 Task: Check the percentage active listings of game room in the last 5 years.
Action: Mouse moved to (1085, 246)
Screenshot: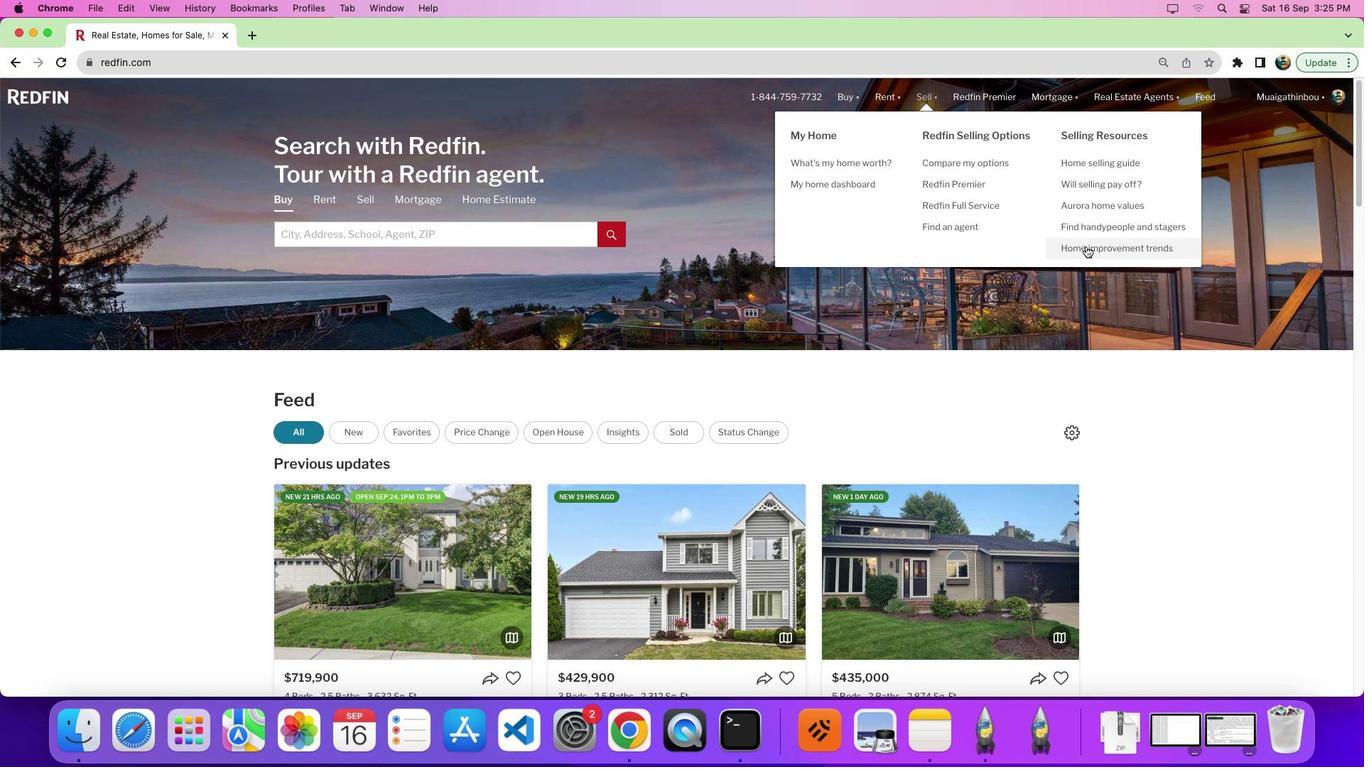 
Action: Mouse pressed left at (1085, 246)
Screenshot: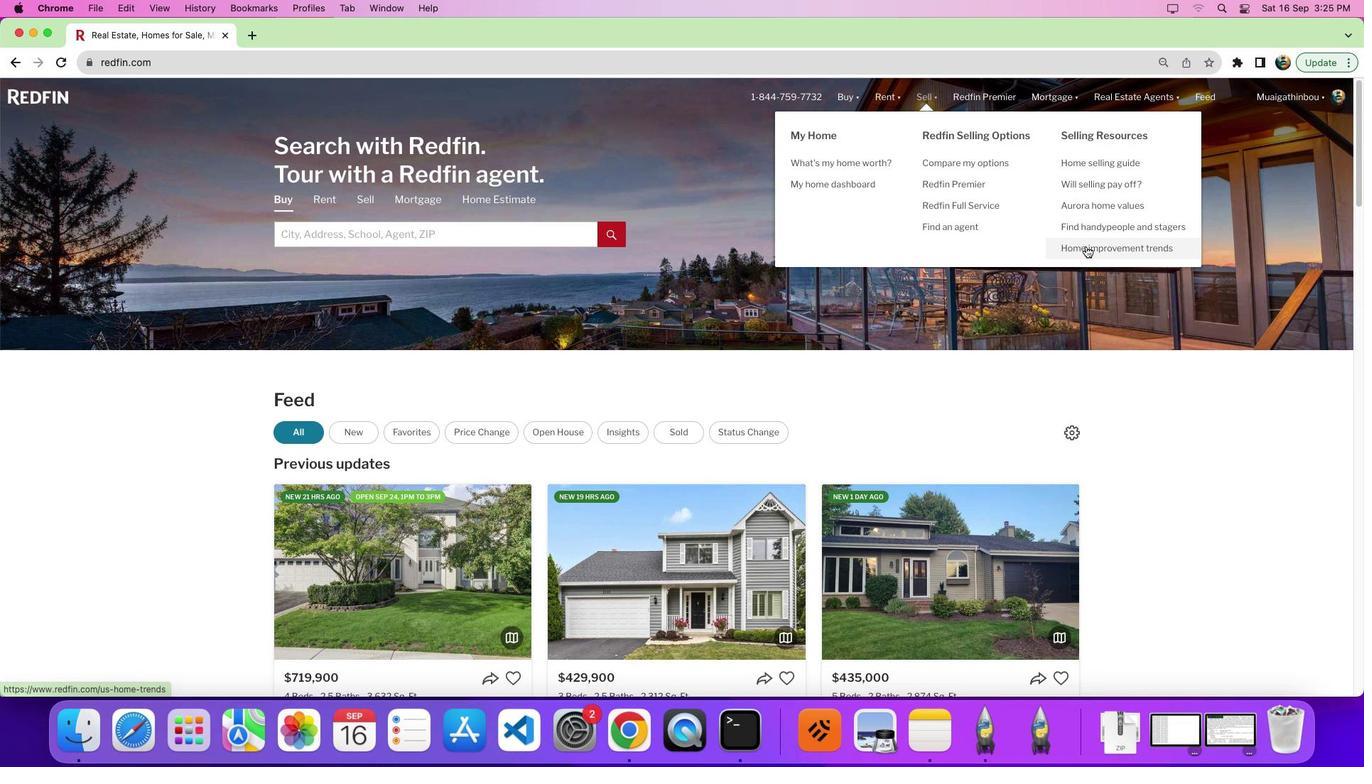 
Action: Mouse pressed left at (1085, 246)
Screenshot: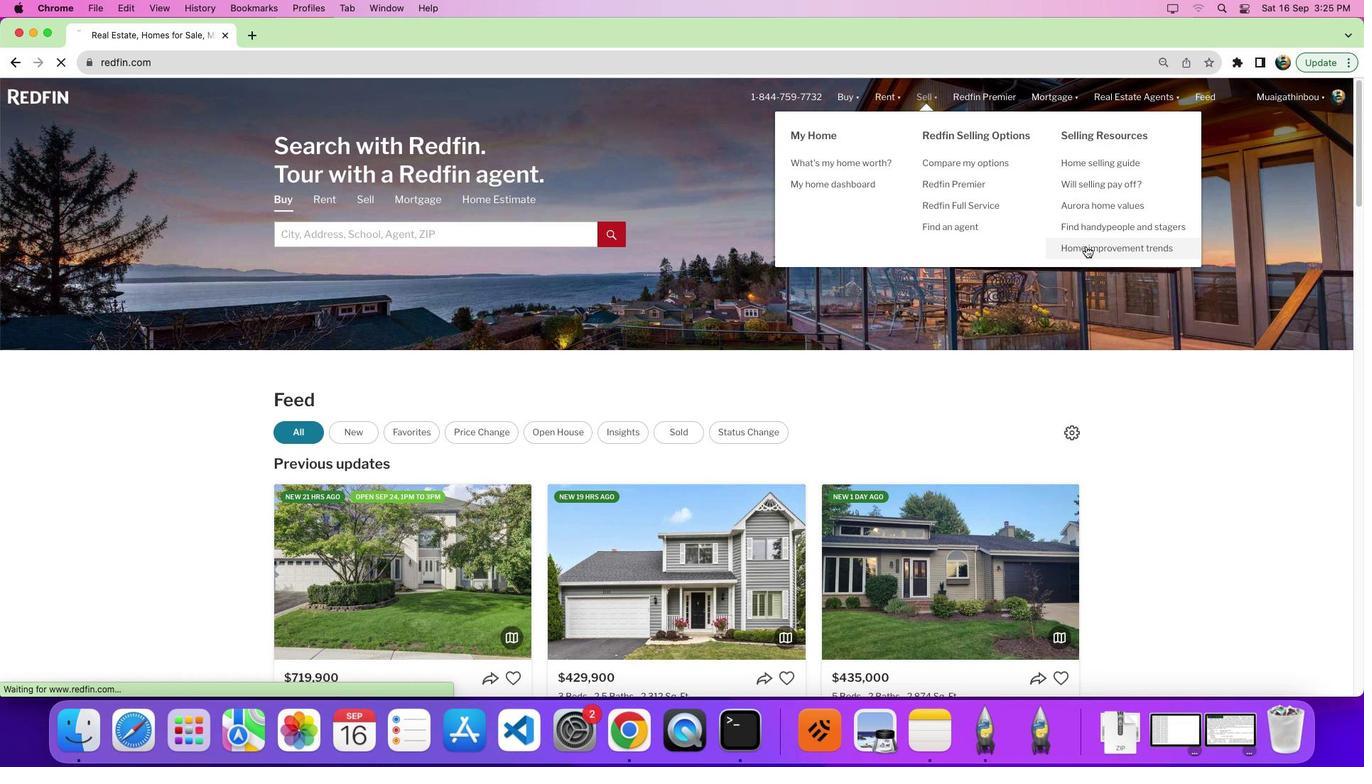 
Action: Mouse moved to (388, 276)
Screenshot: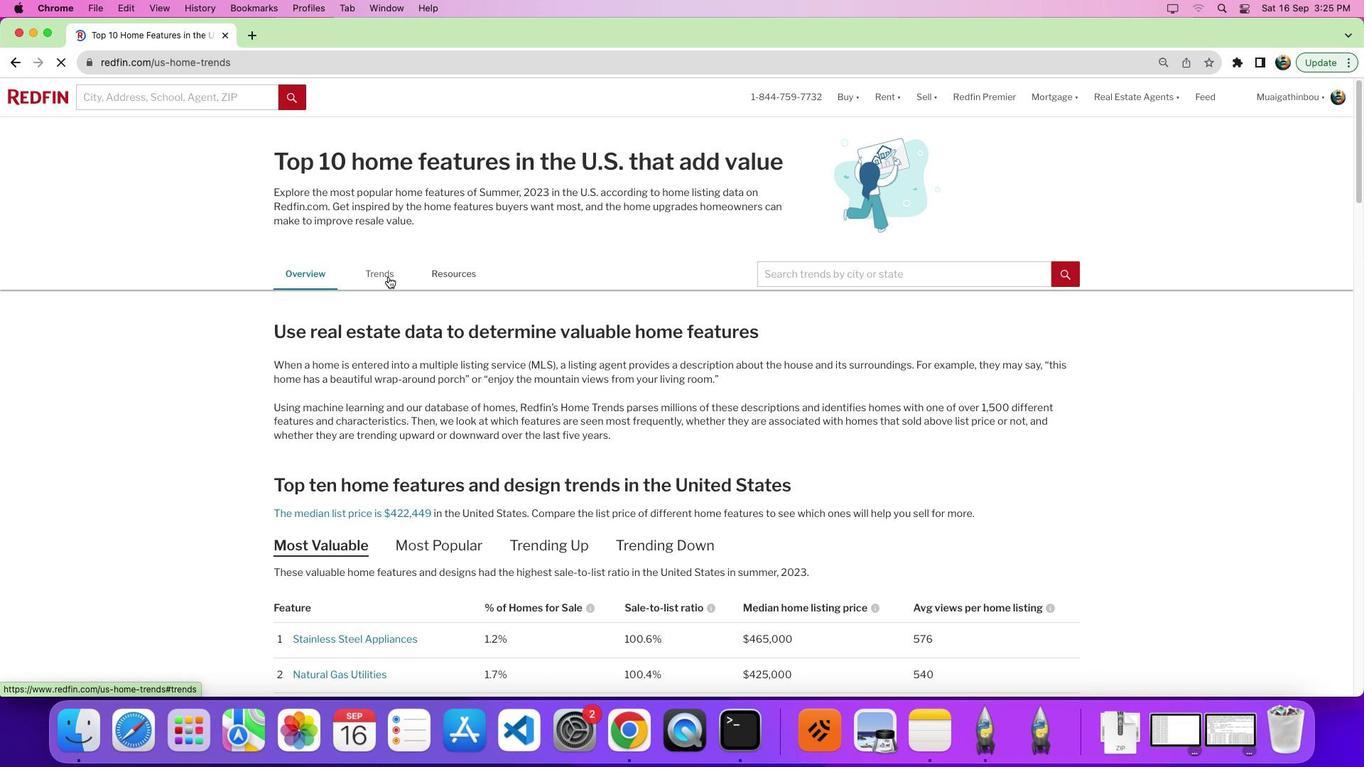 
Action: Mouse pressed left at (388, 276)
Screenshot: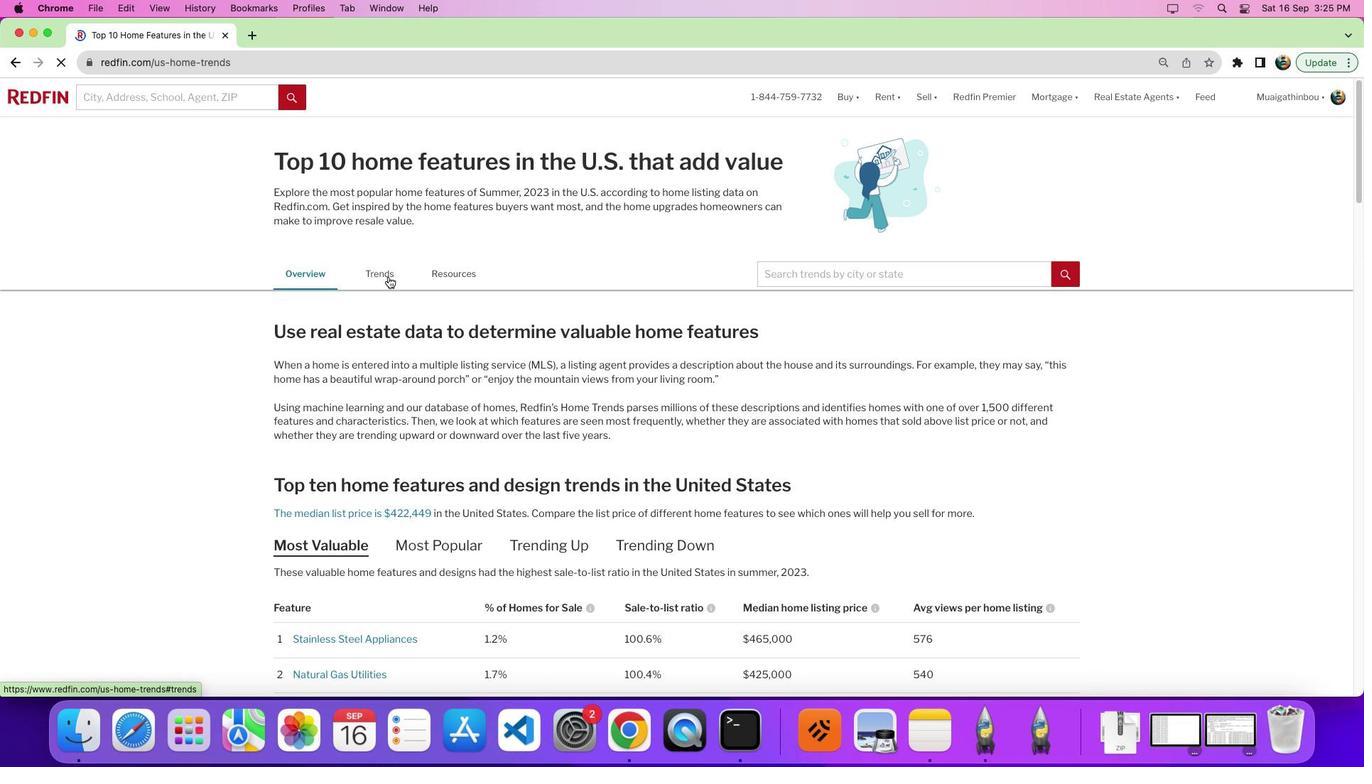 
Action: Mouse moved to (831, 368)
Screenshot: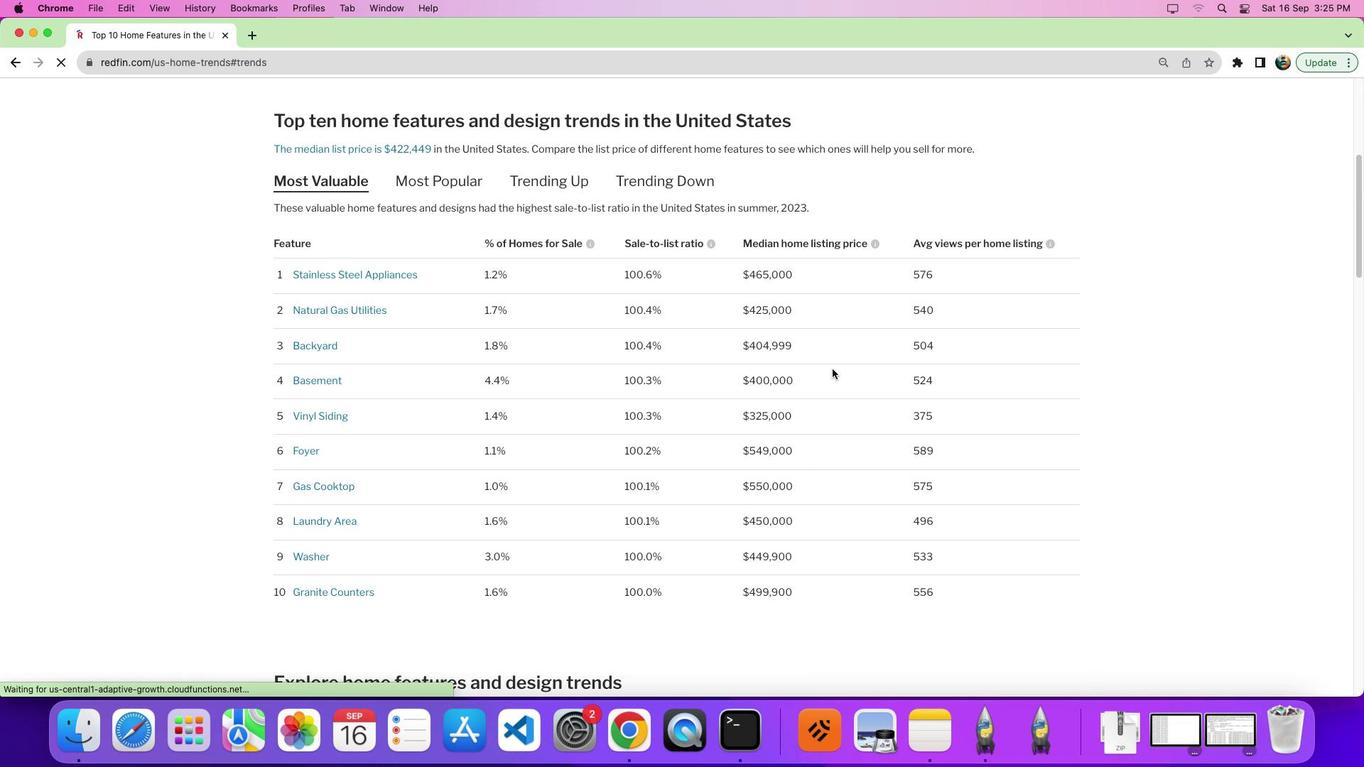 
Action: Mouse scrolled (831, 368) with delta (0, 0)
Screenshot: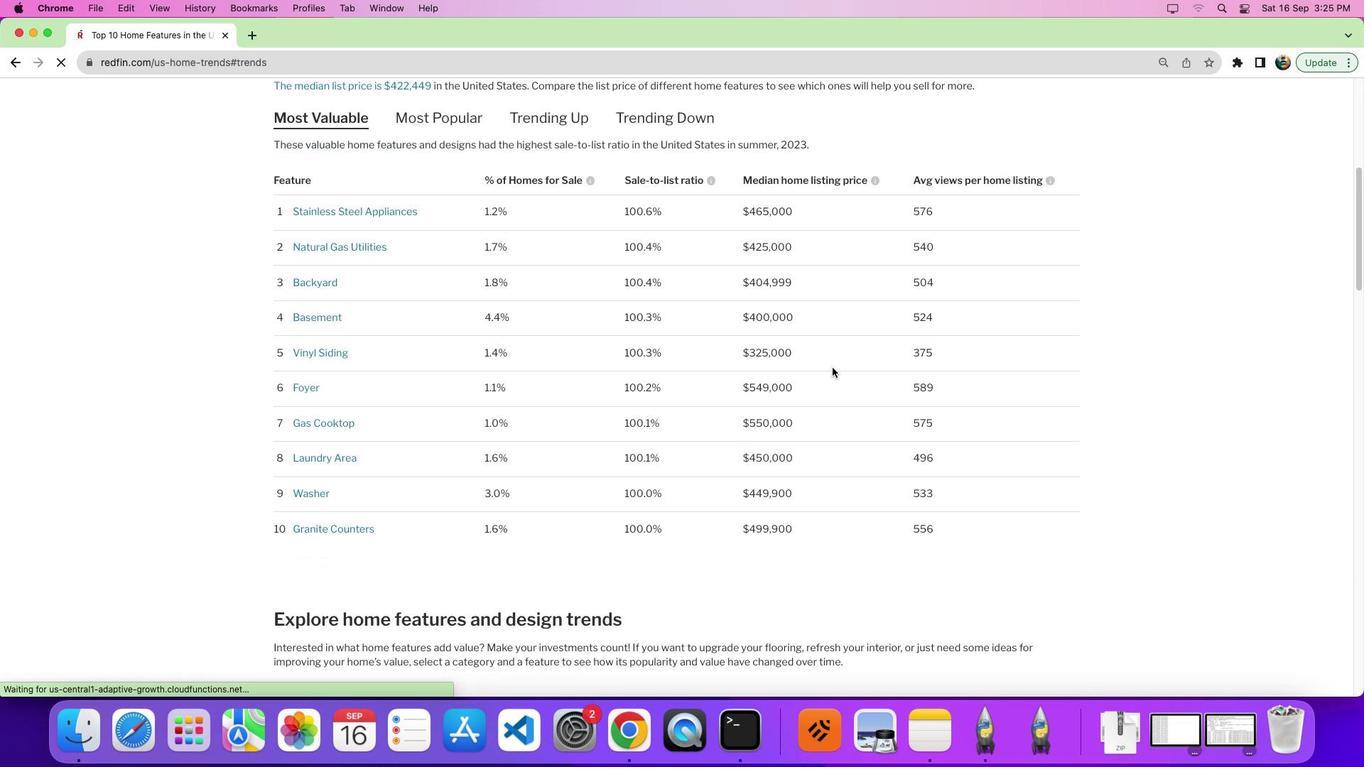 
Action: Mouse scrolled (831, 368) with delta (0, -1)
Screenshot: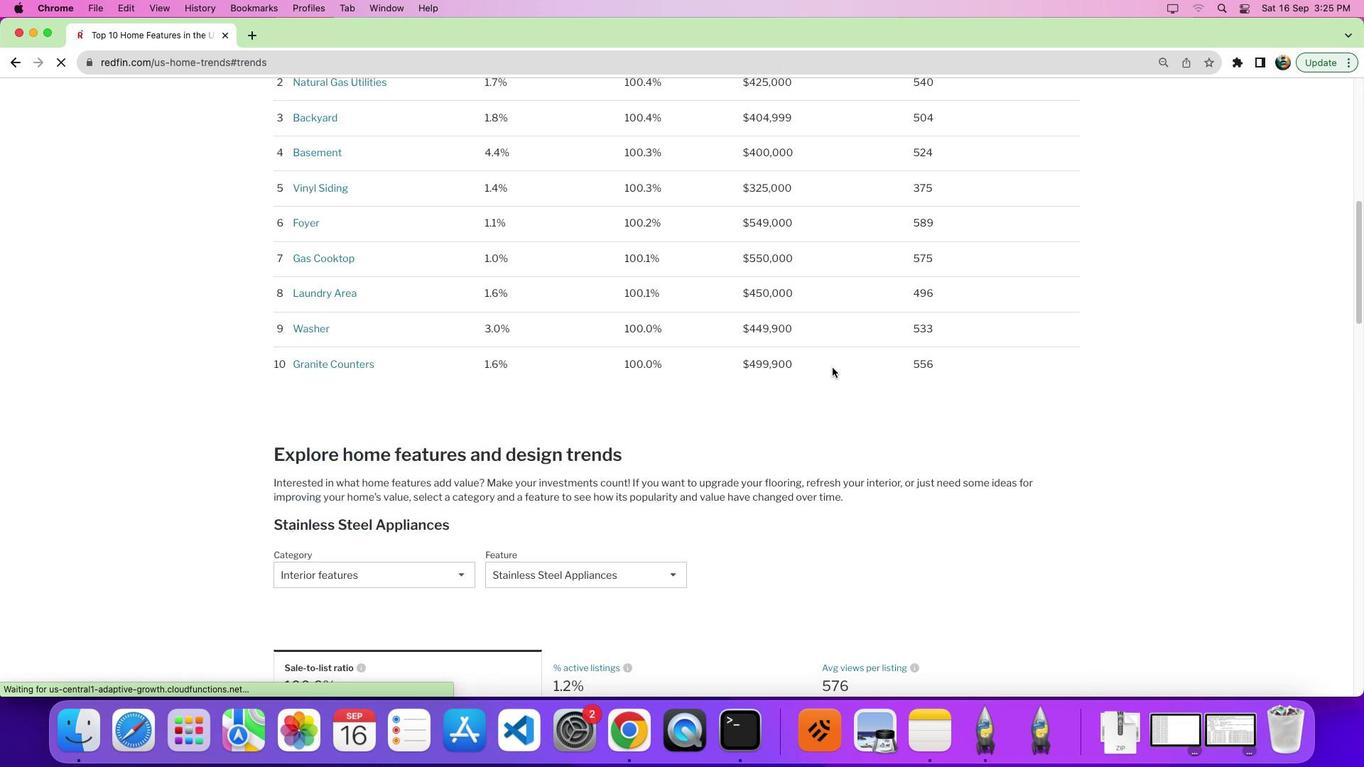 
Action: Mouse moved to (831, 368)
Screenshot: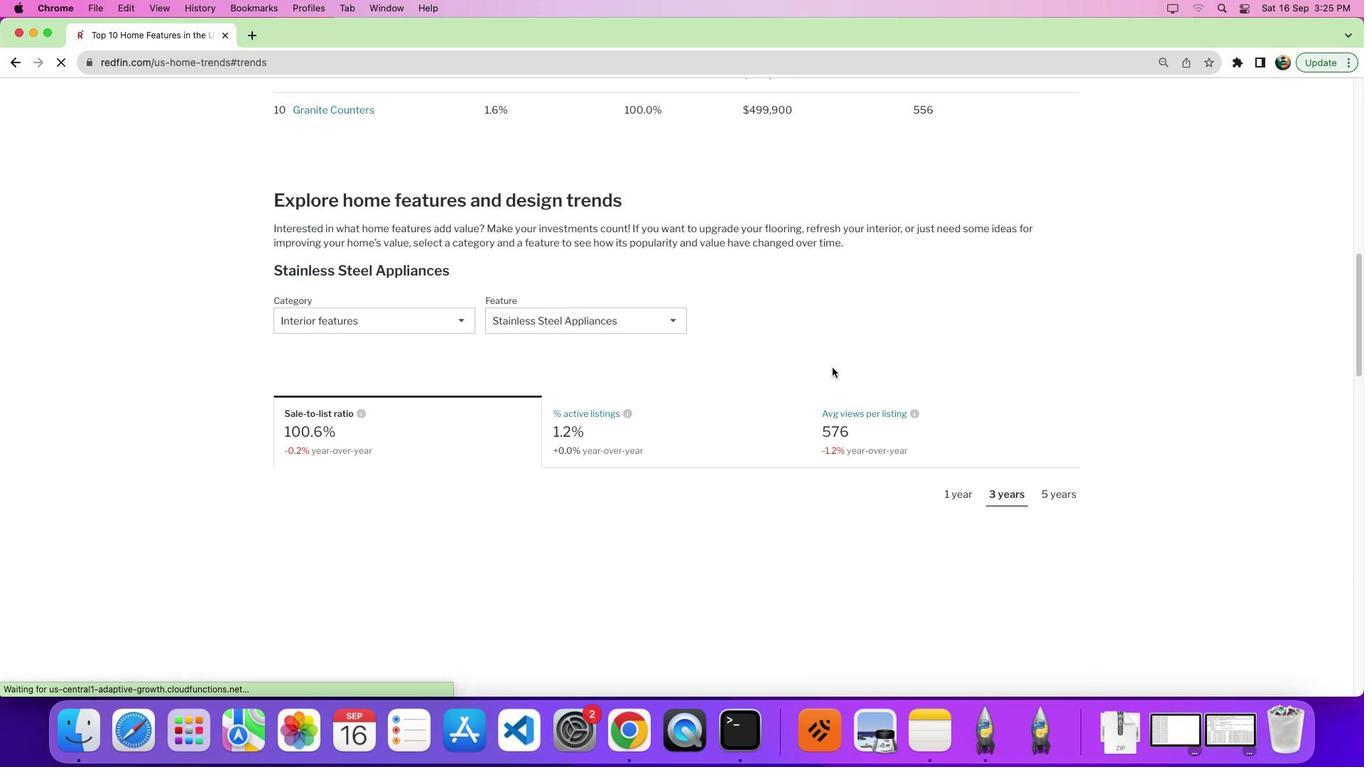 
Action: Mouse scrolled (831, 368) with delta (0, -5)
Screenshot: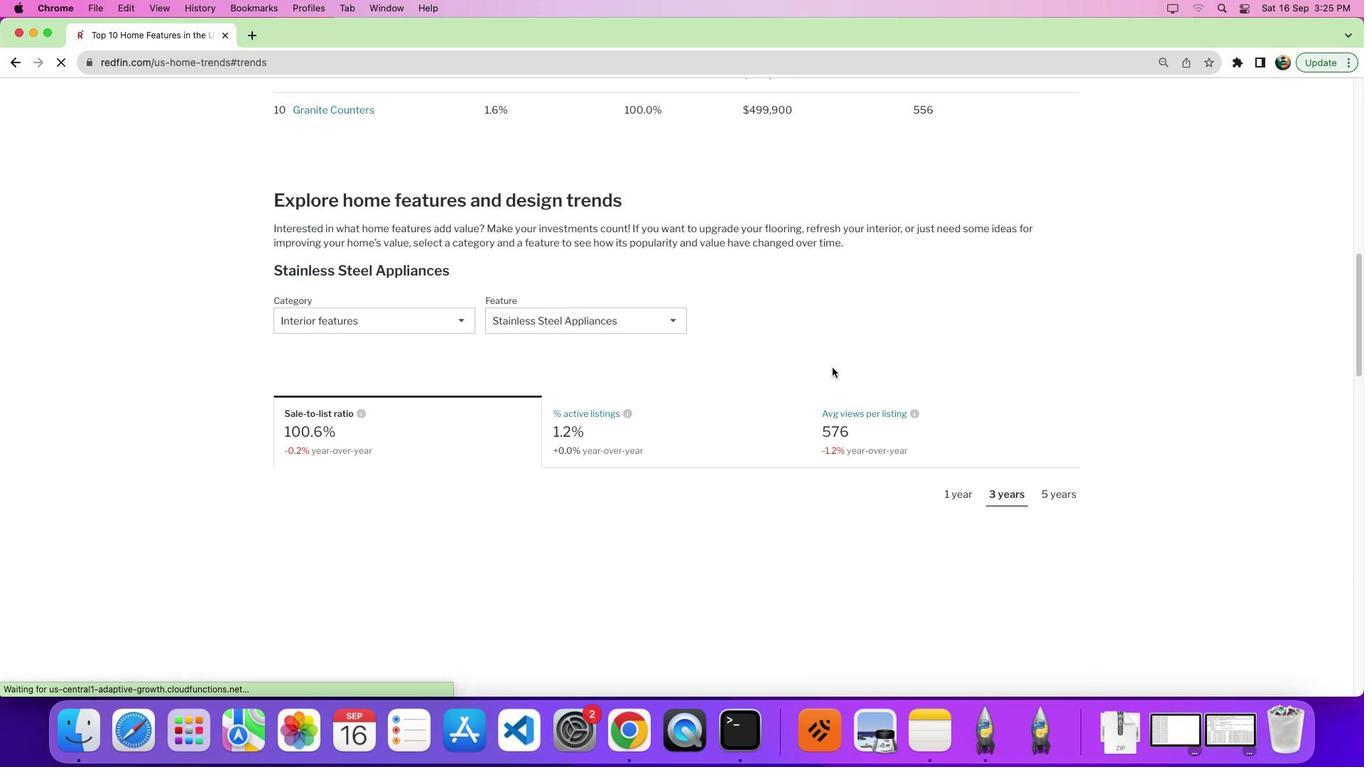 
Action: Mouse moved to (831, 368)
Screenshot: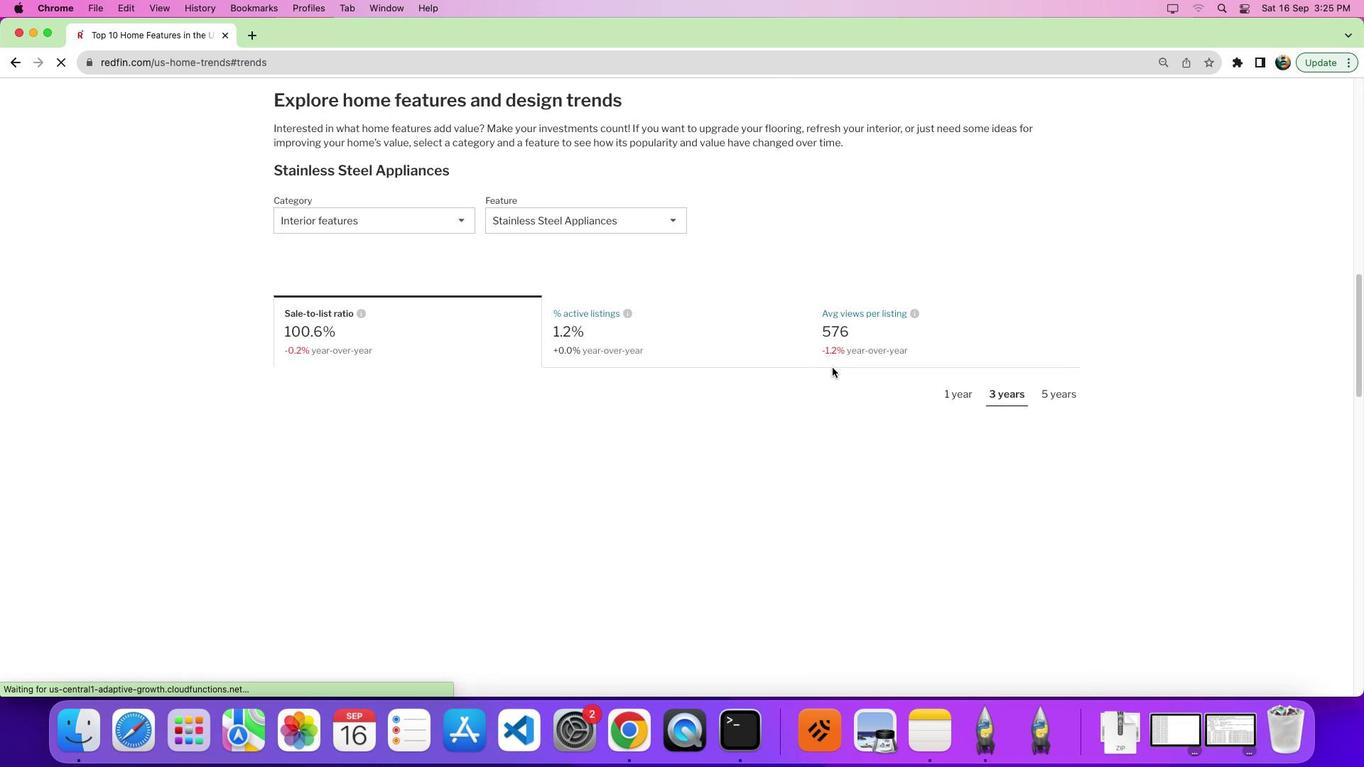 
Action: Mouse scrolled (831, 368) with delta (0, -7)
Screenshot: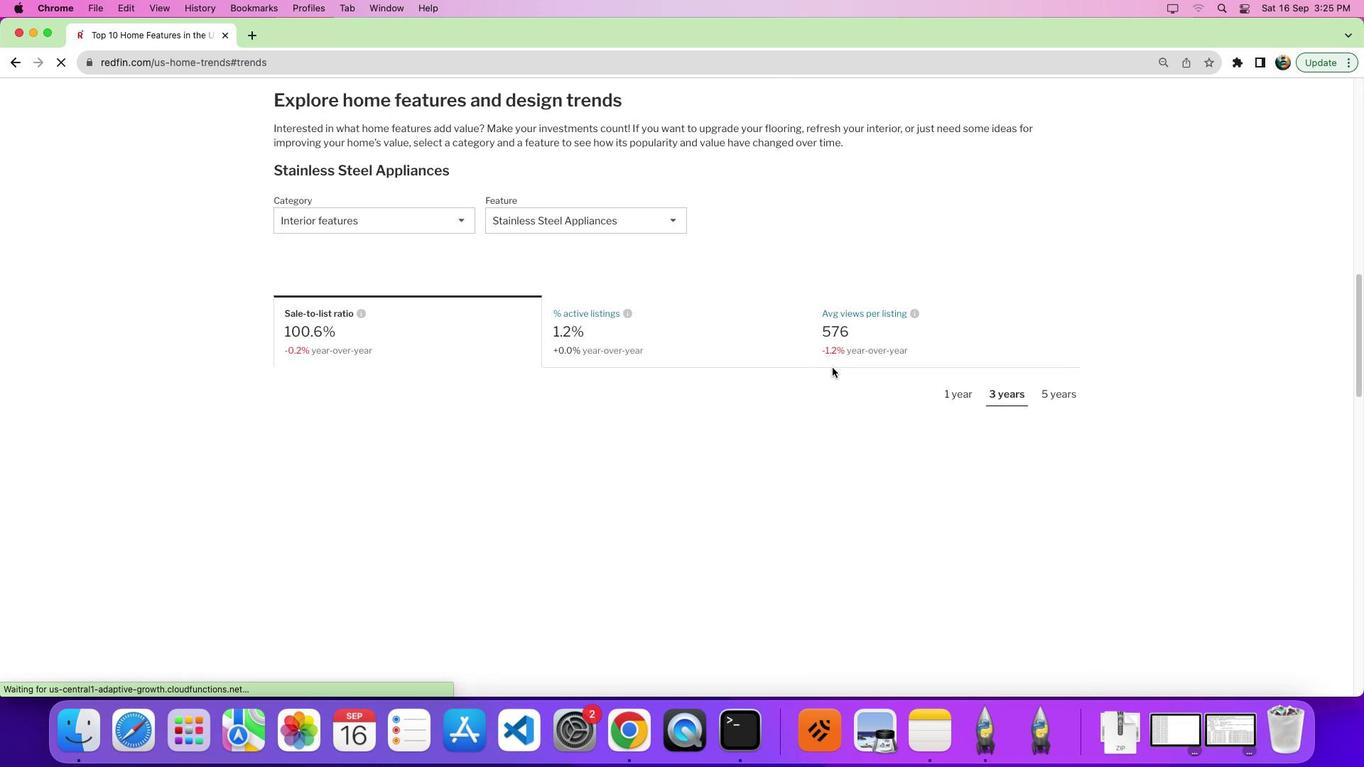 
Action: Mouse moved to (831, 367)
Screenshot: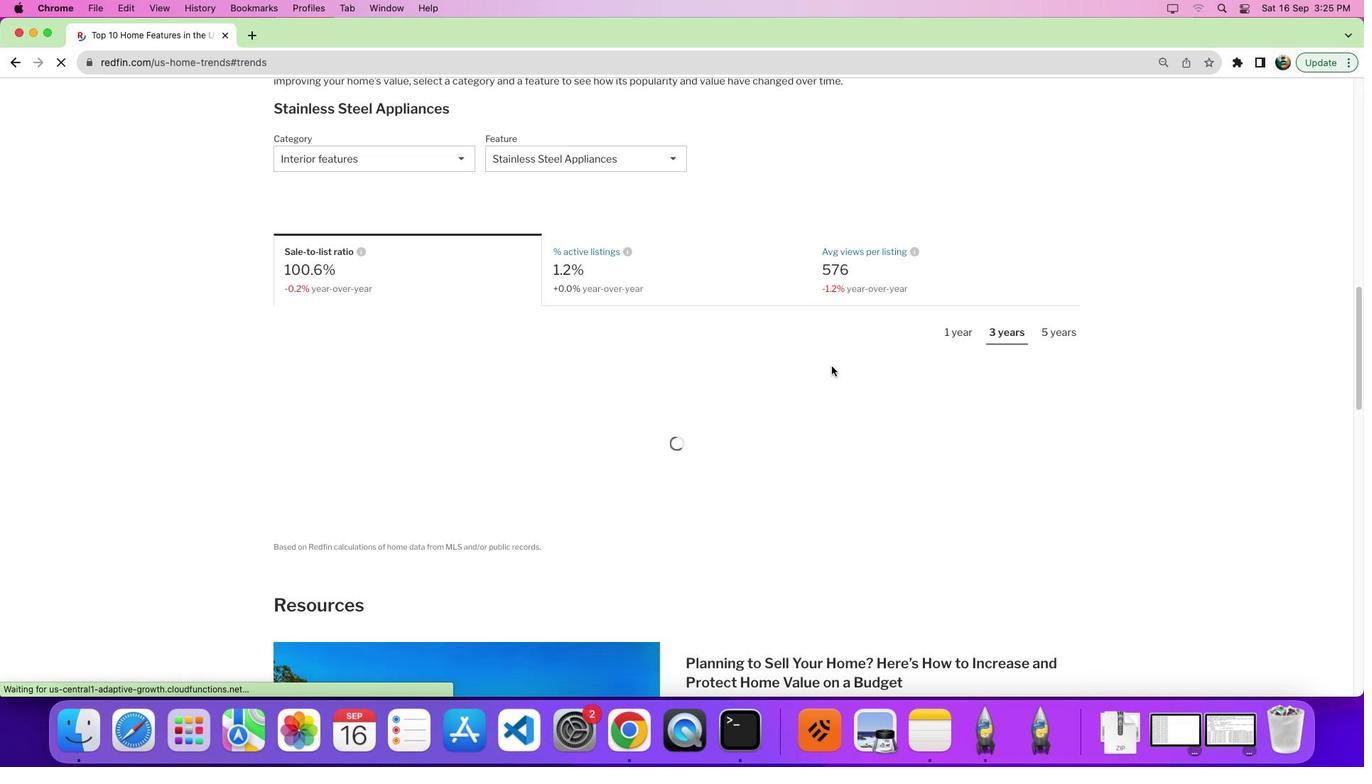 
Action: Mouse scrolled (831, 367) with delta (0, 0)
Screenshot: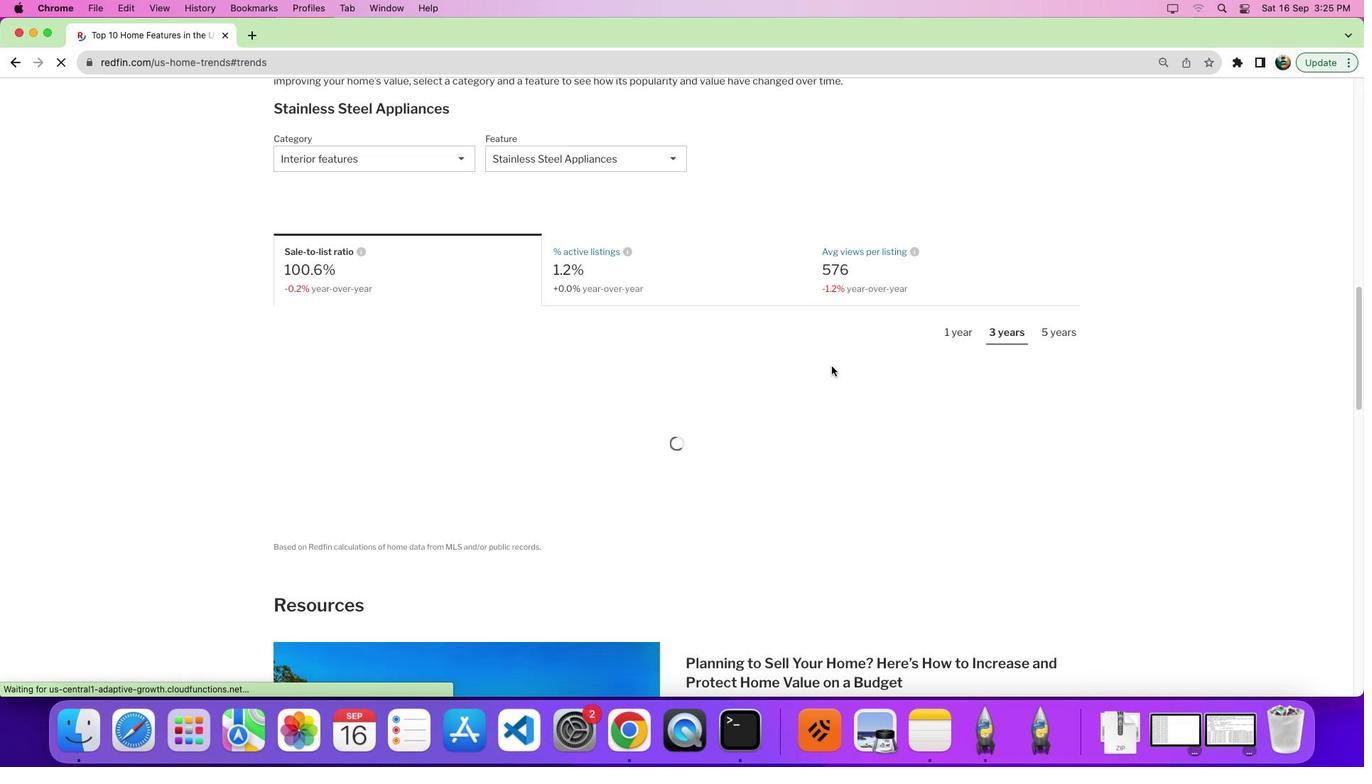 
Action: Mouse moved to (831, 366)
Screenshot: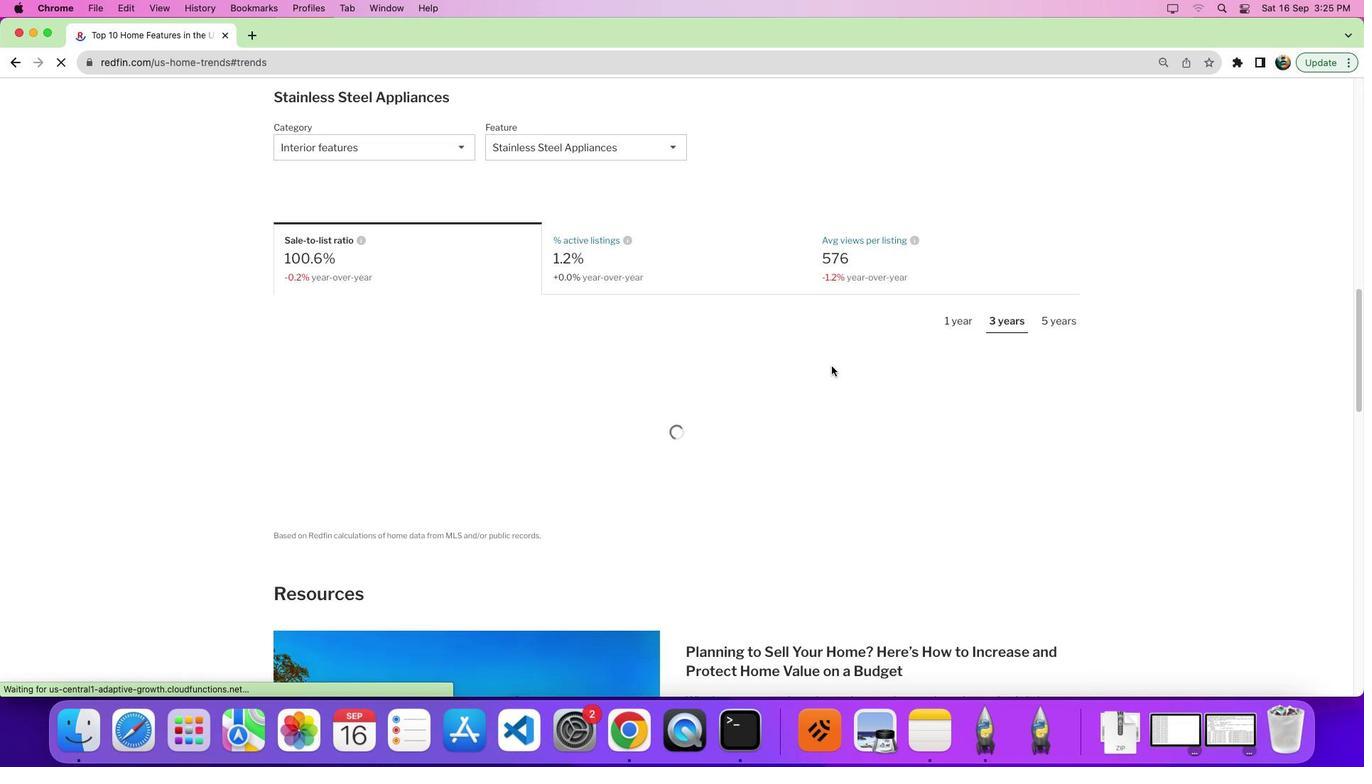 
Action: Mouse scrolled (831, 366) with delta (0, 0)
Screenshot: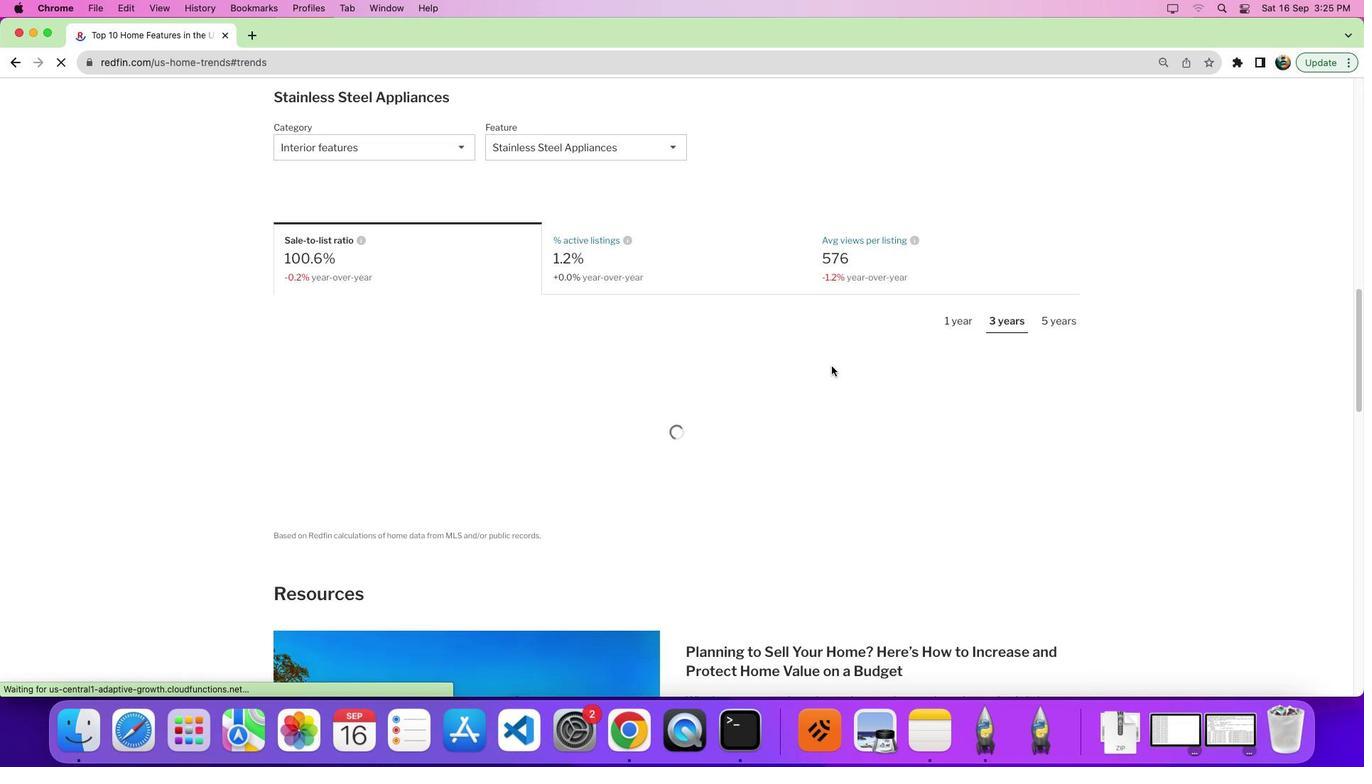
Action: Mouse moved to (635, 317)
Screenshot: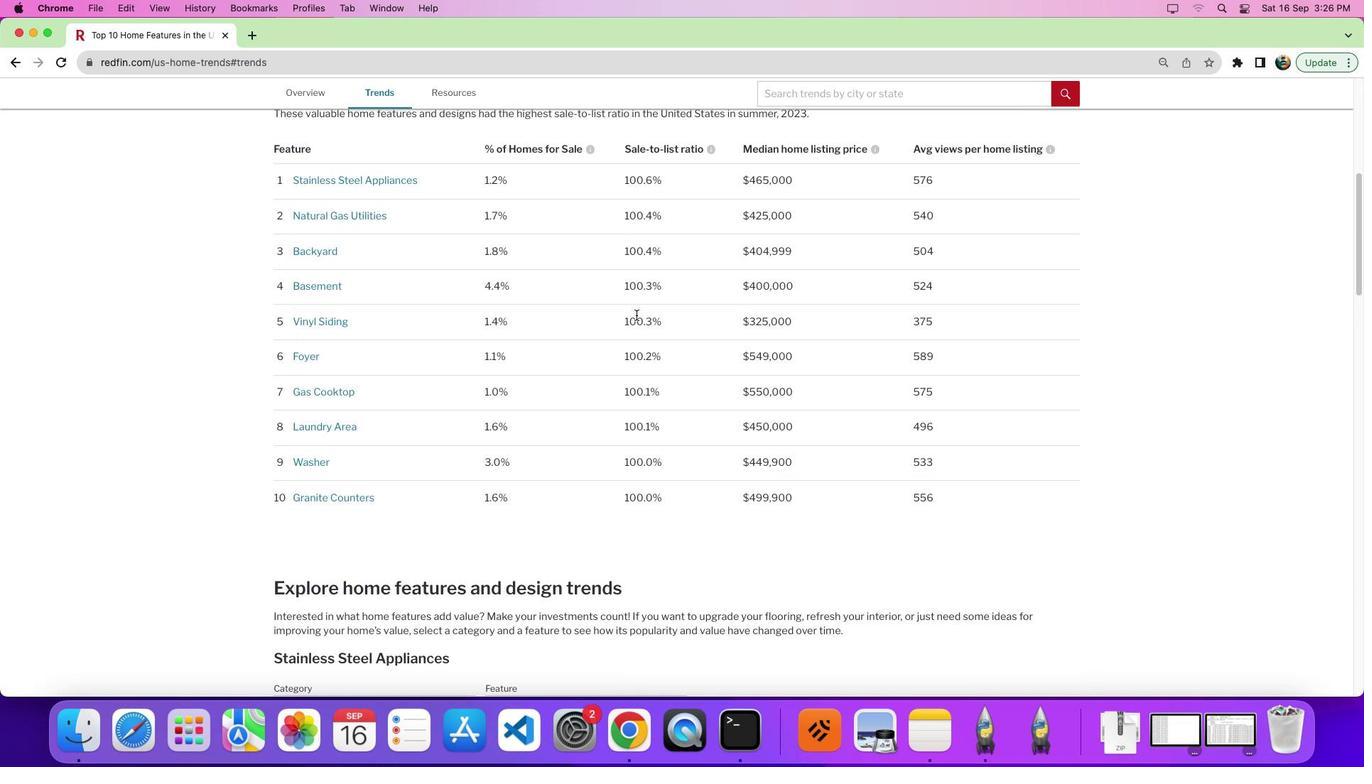
Action: Mouse scrolled (635, 317) with delta (0, 0)
Screenshot: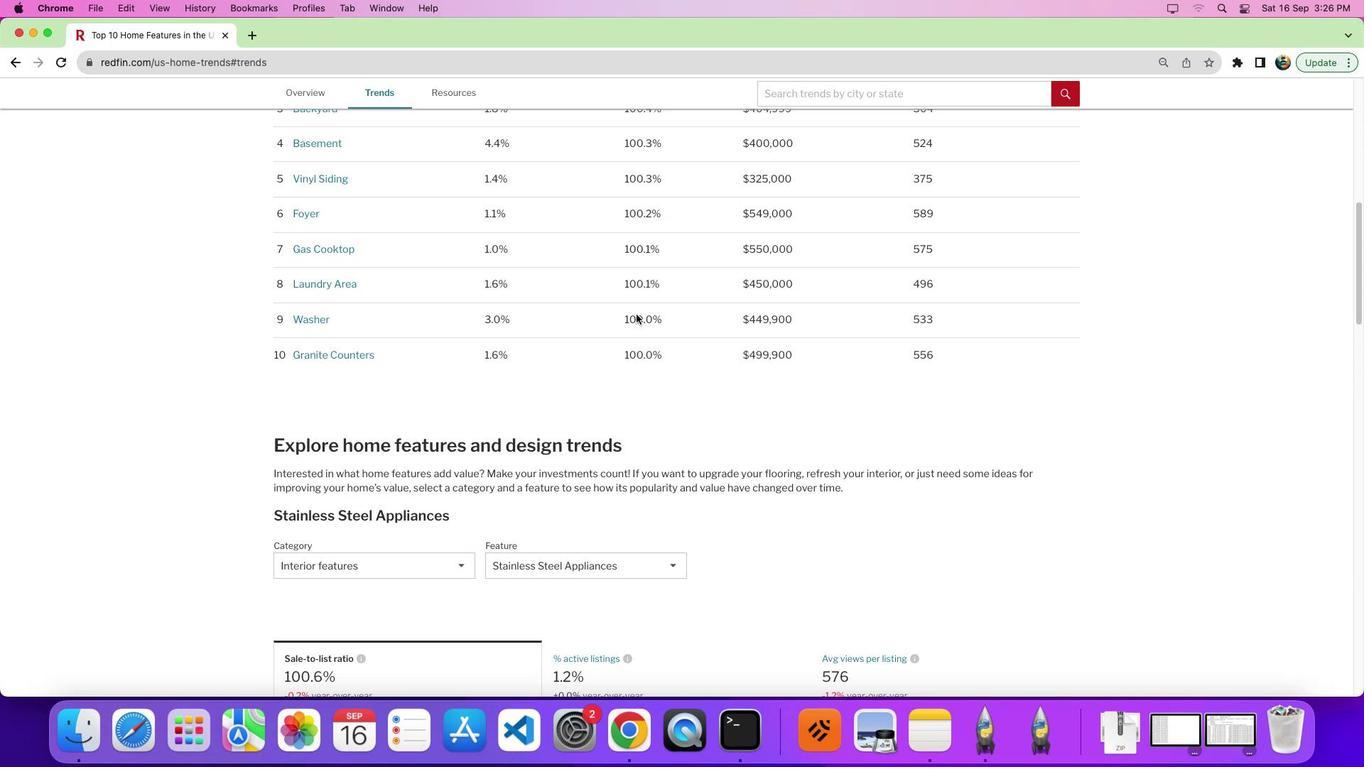 
Action: Mouse moved to (635, 317)
Screenshot: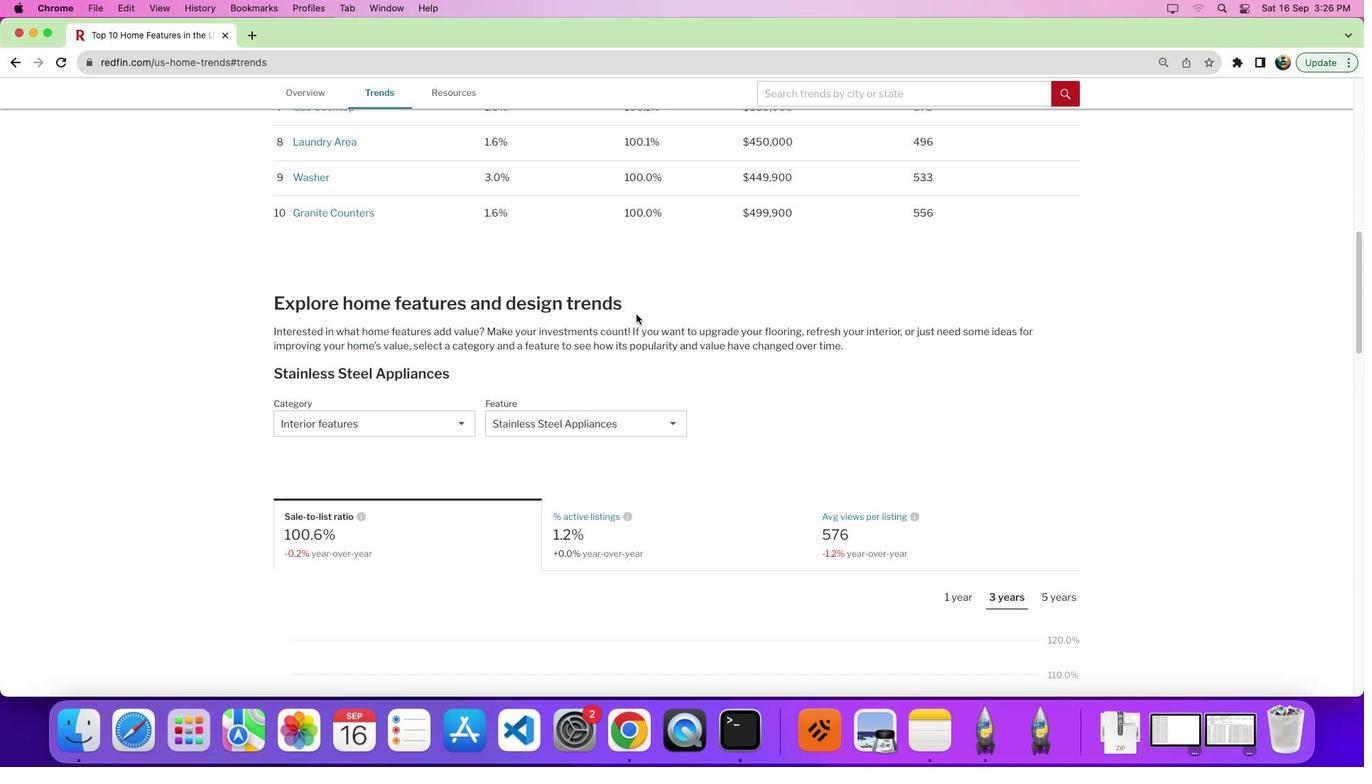 
Action: Mouse scrolled (635, 317) with delta (0, -1)
Screenshot: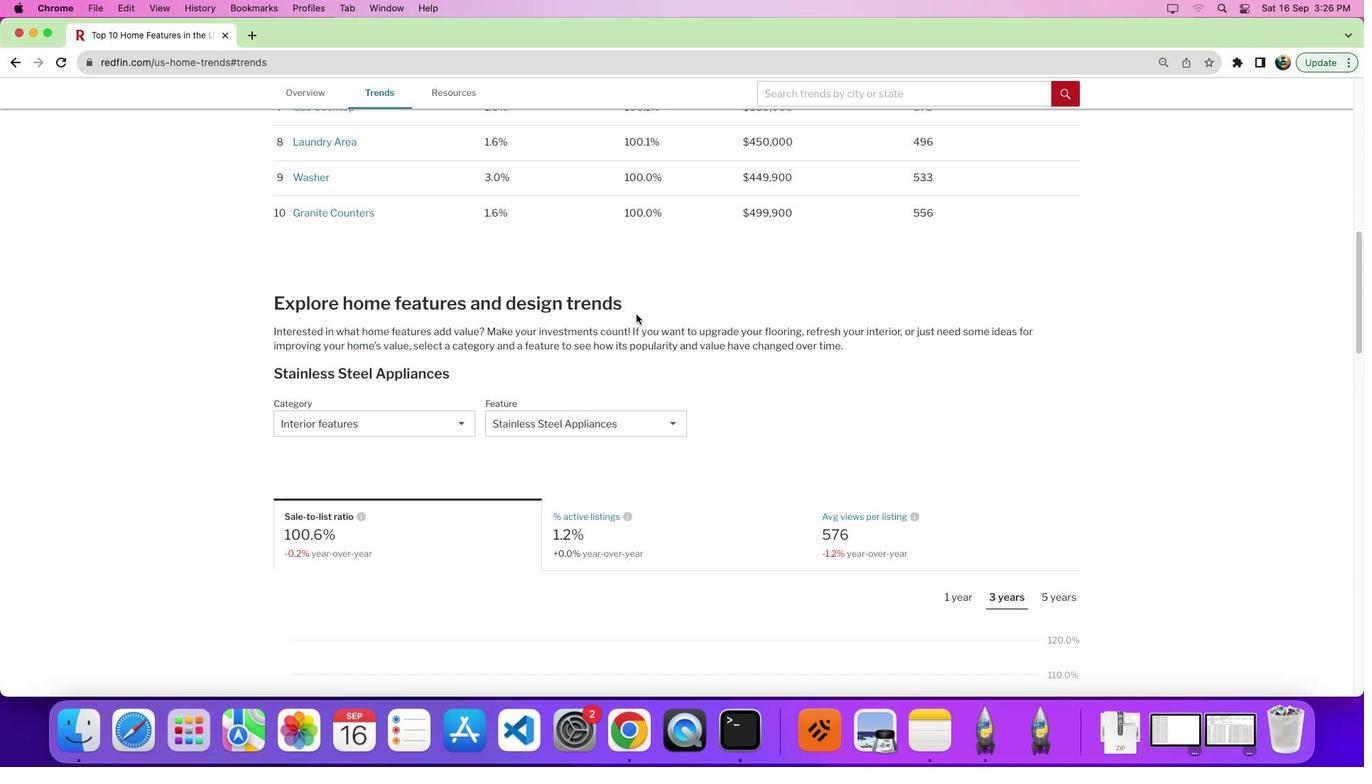 
Action: Mouse moved to (635, 317)
Screenshot: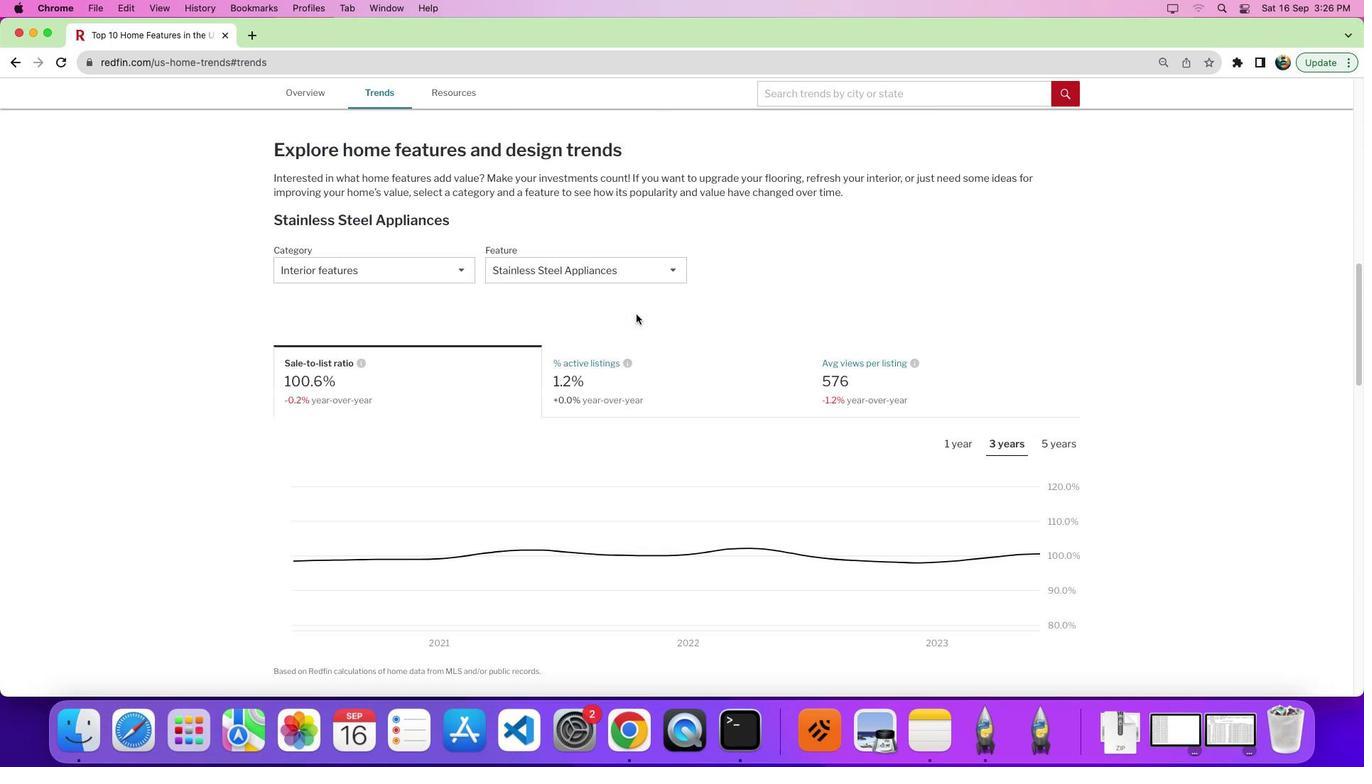 
Action: Mouse scrolled (635, 317) with delta (0, -5)
Screenshot: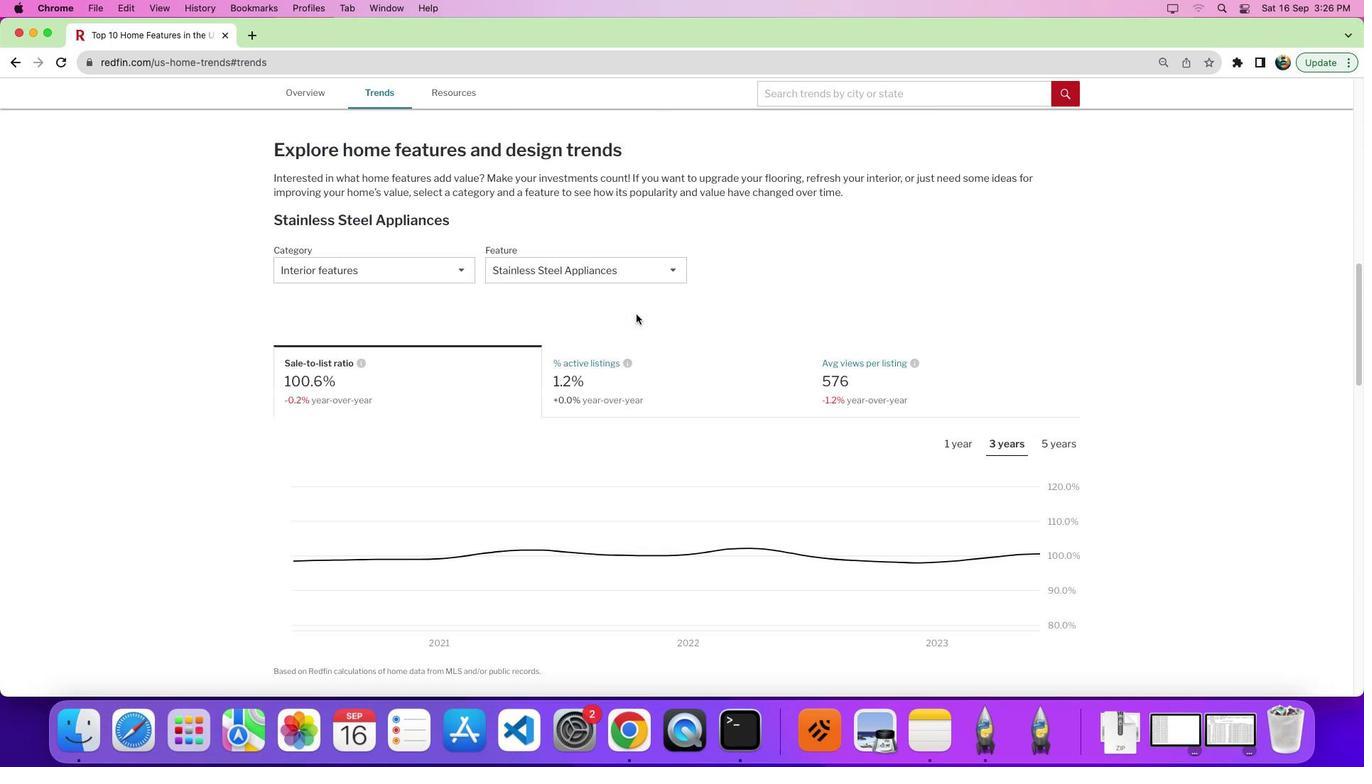 
Action: Mouse moved to (636, 314)
Screenshot: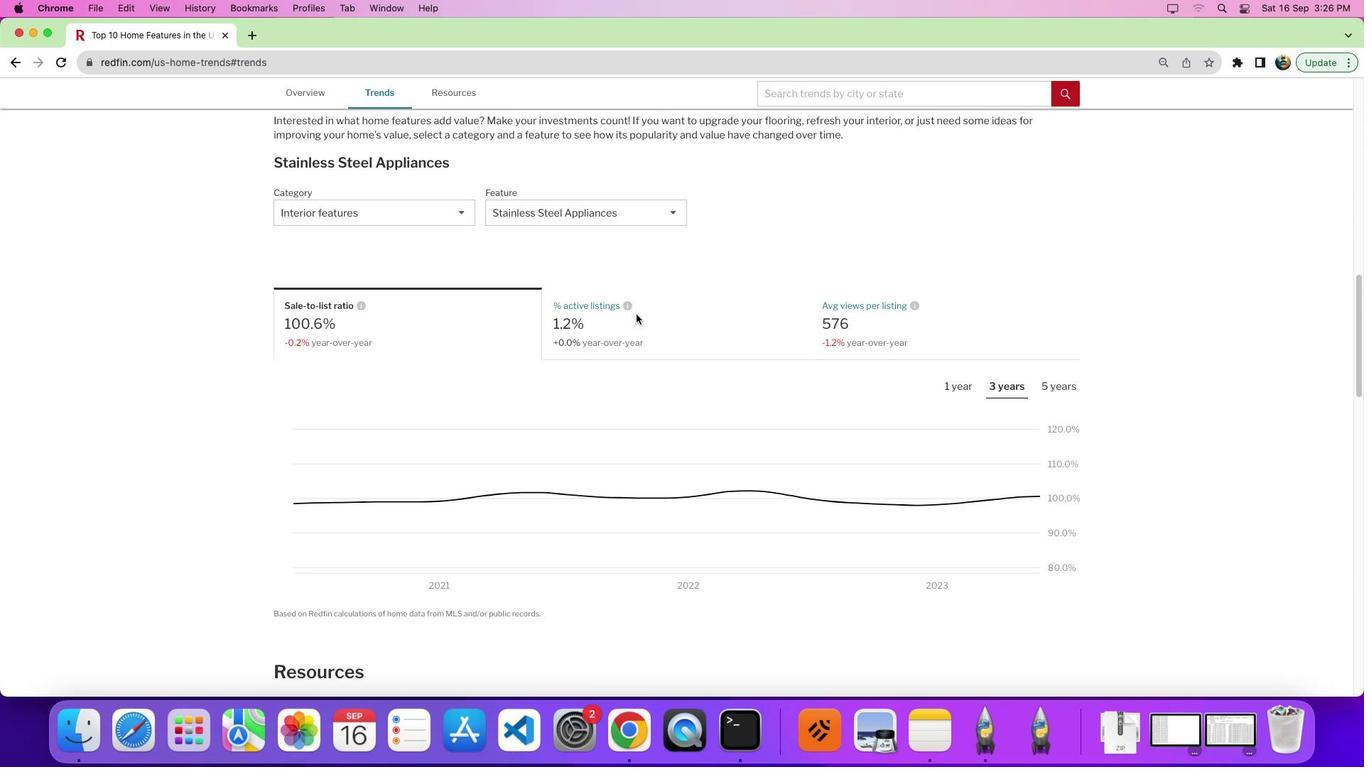 
Action: Mouse scrolled (636, 314) with delta (0, -6)
Screenshot: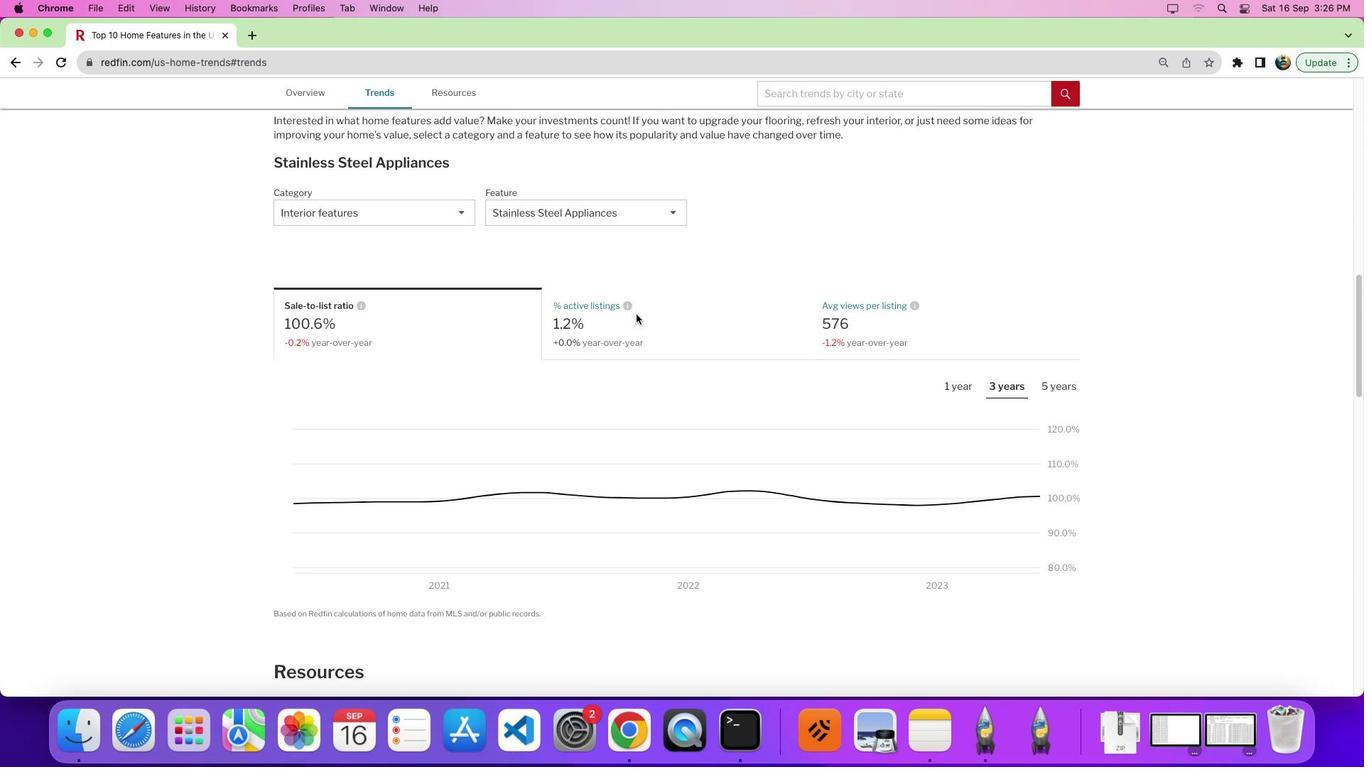 
Action: Mouse moved to (620, 216)
Screenshot: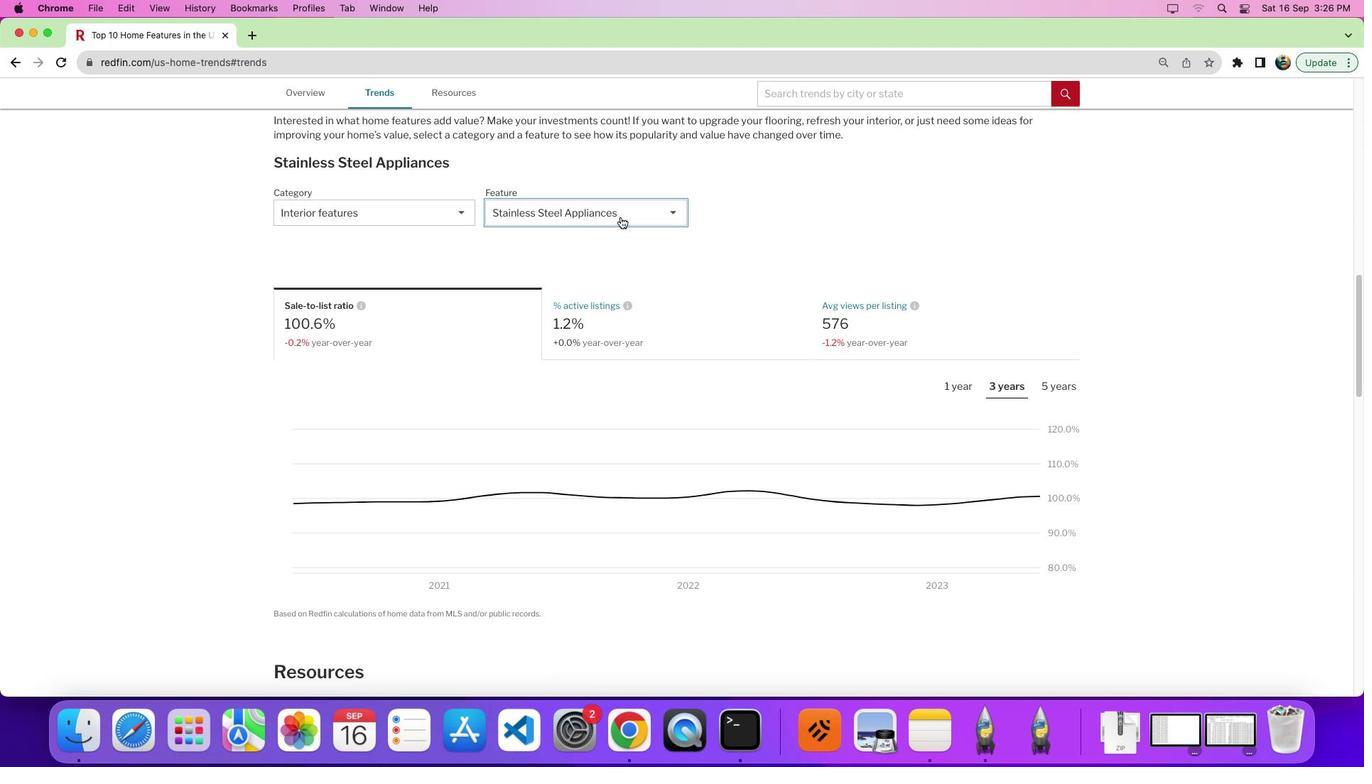 
Action: Mouse pressed left at (620, 216)
Screenshot: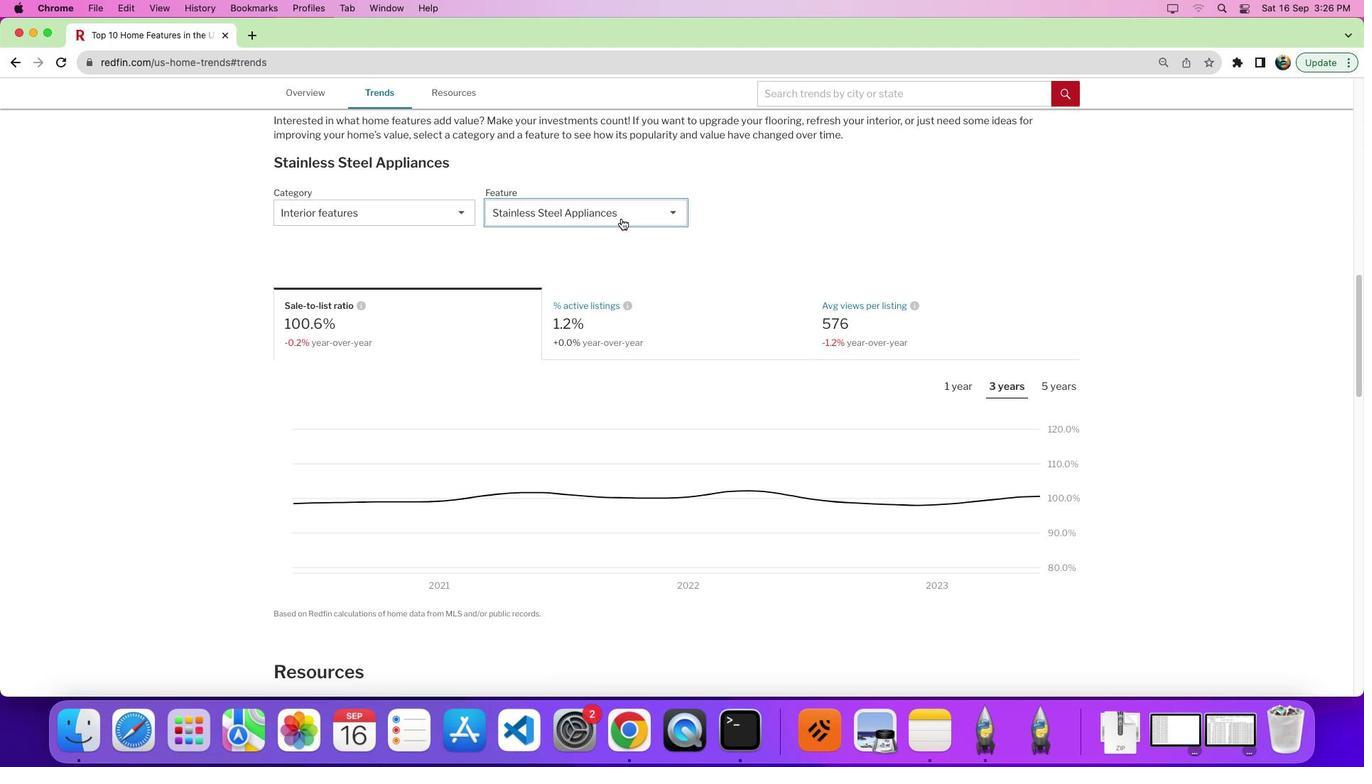 
Action: Mouse moved to (684, 309)
Screenshot: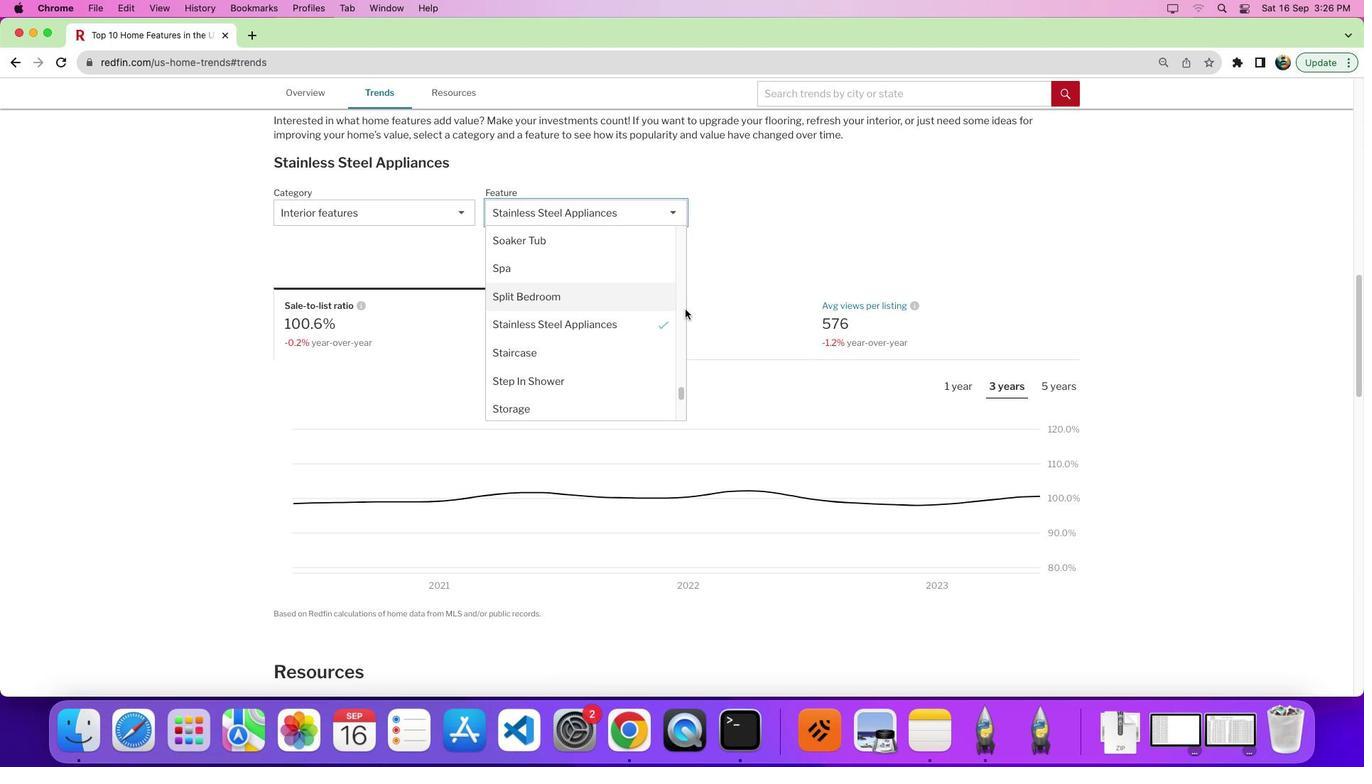 
Action: Mouse pressed left at (684, 309)
Screenshot: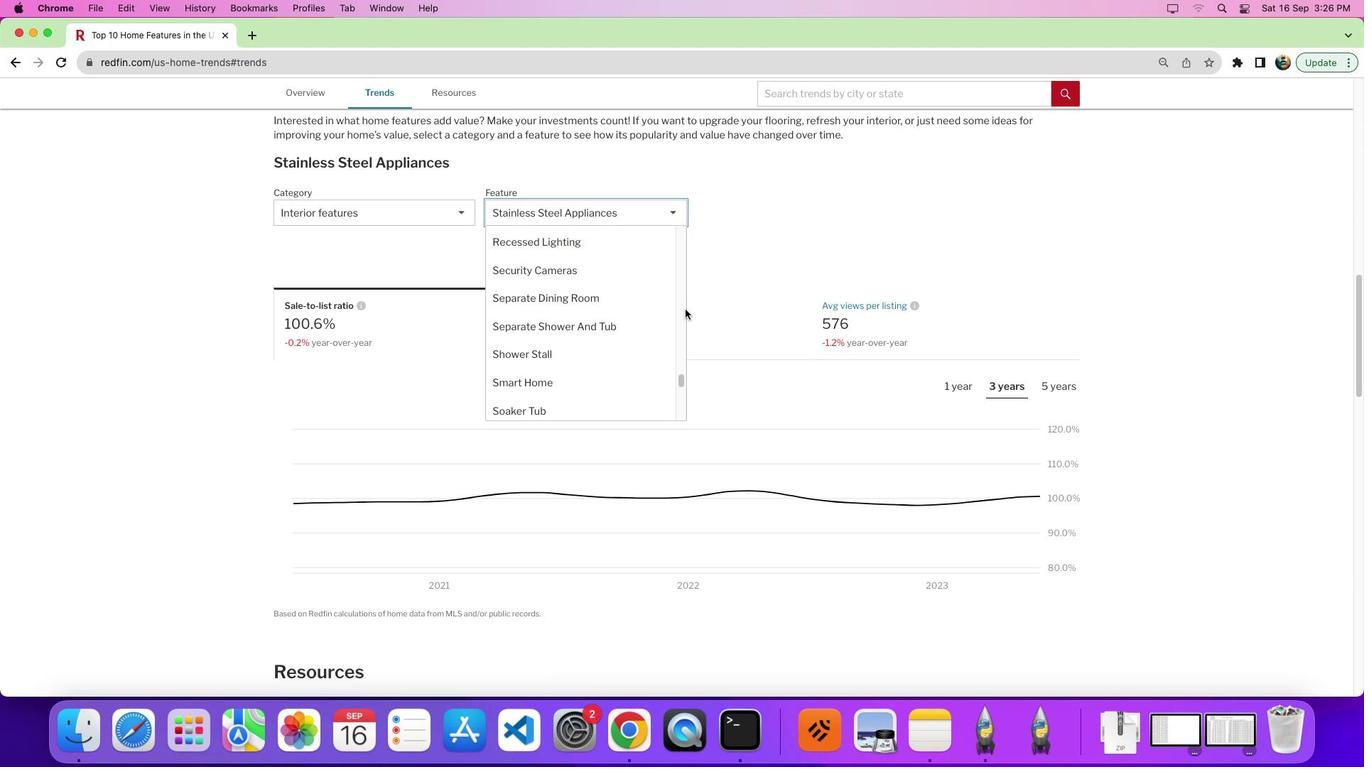 
Action: Mouse moved to (569, 330)
Screenshot: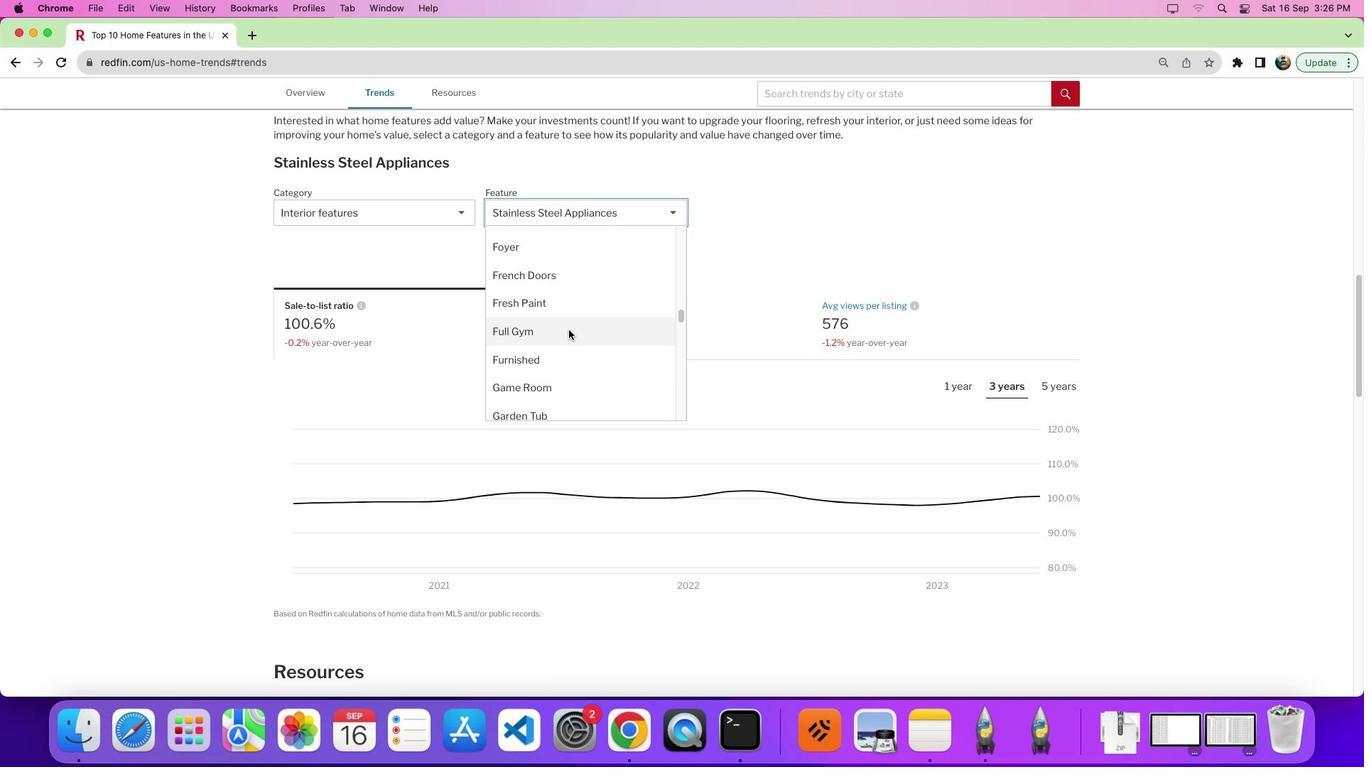 
Action: Mouse scrolled (569, 330) with delta (0, 0)
Screenshot: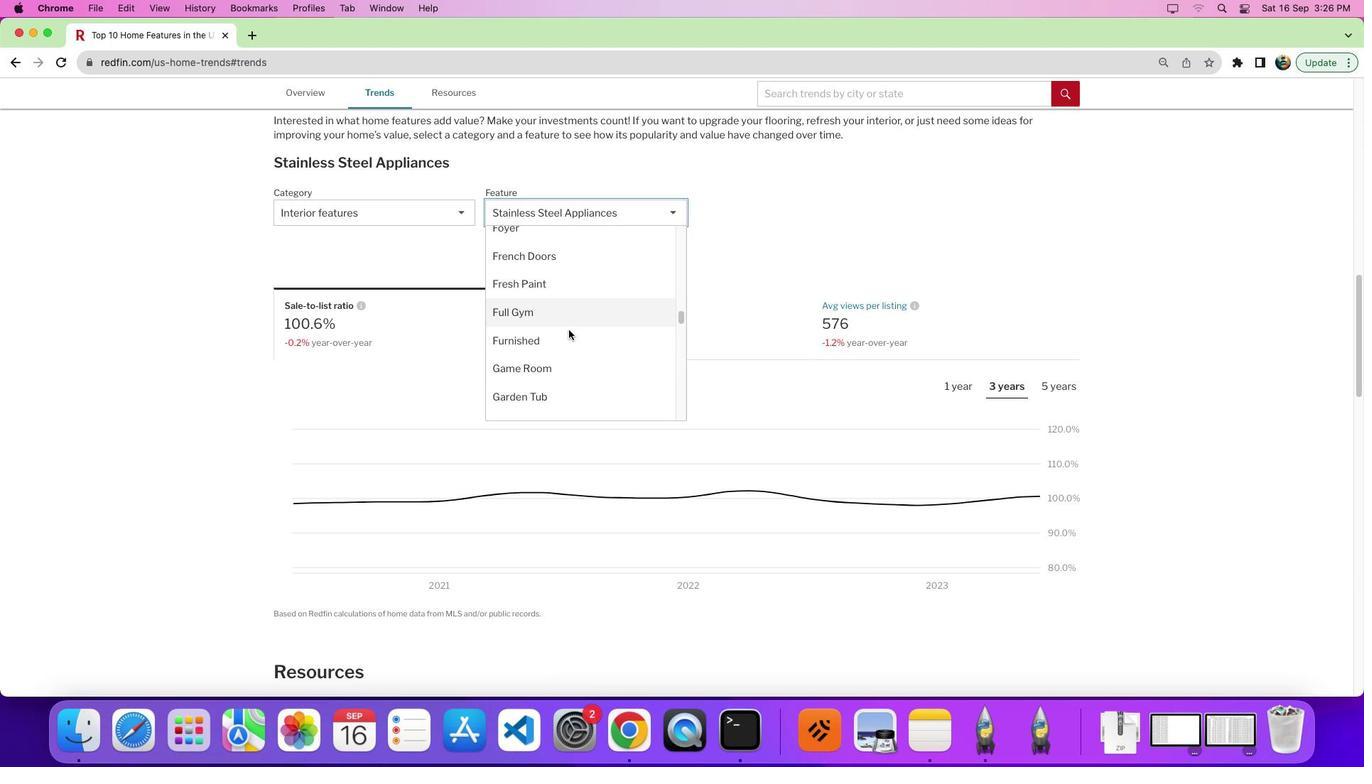 
Action: Mouse scrolled (569, 330) with delta (0, 0)
Screenshot: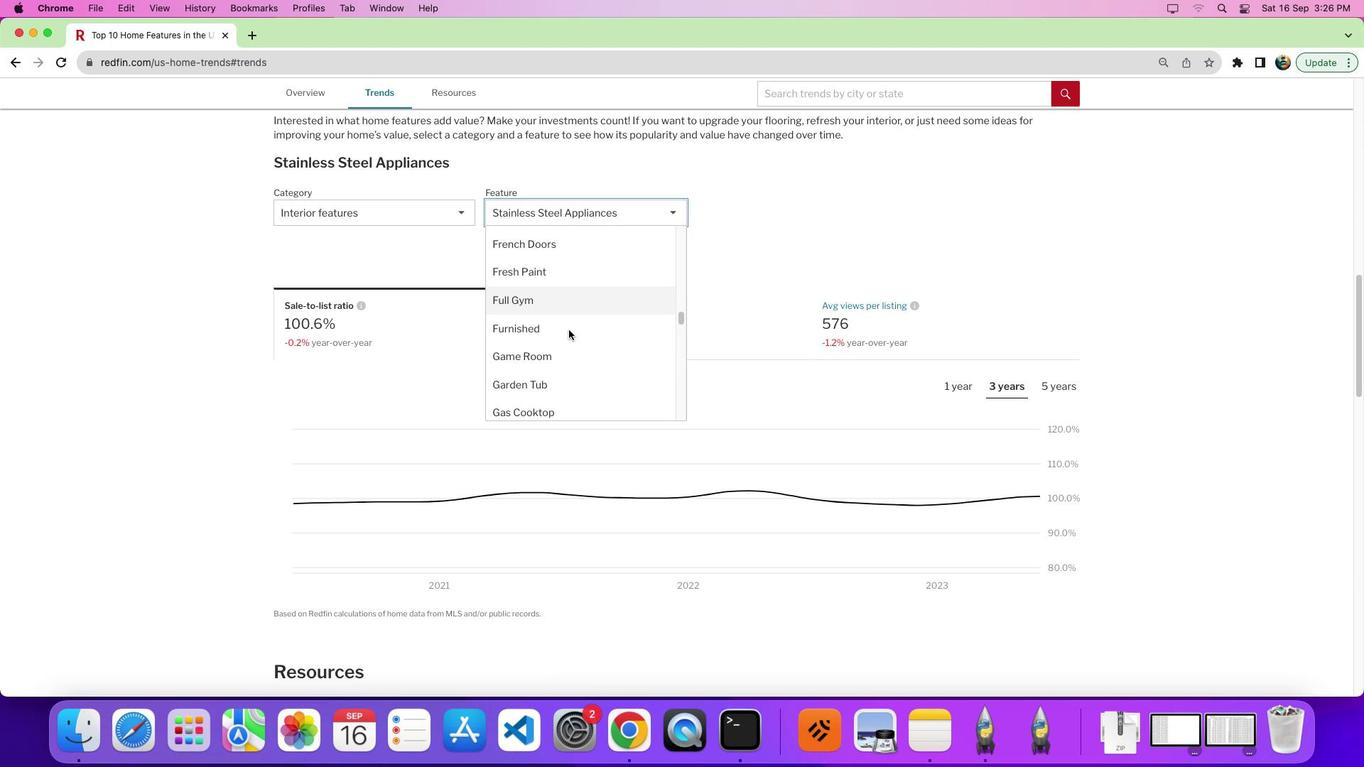 
Action: Mouse scrolled (569, 330) with delta (0, 0)
Screenshot: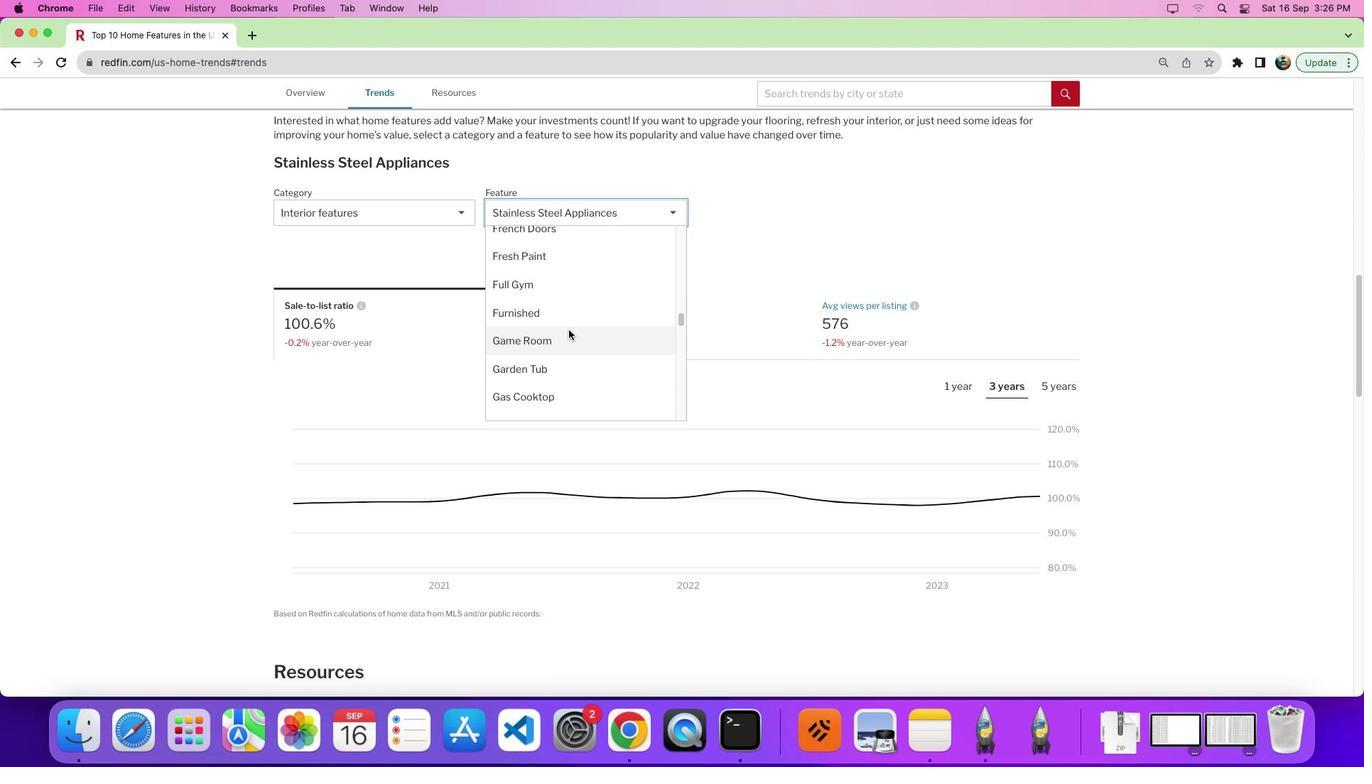 
Action: Mouse moved to (566, 334)
Screenshot: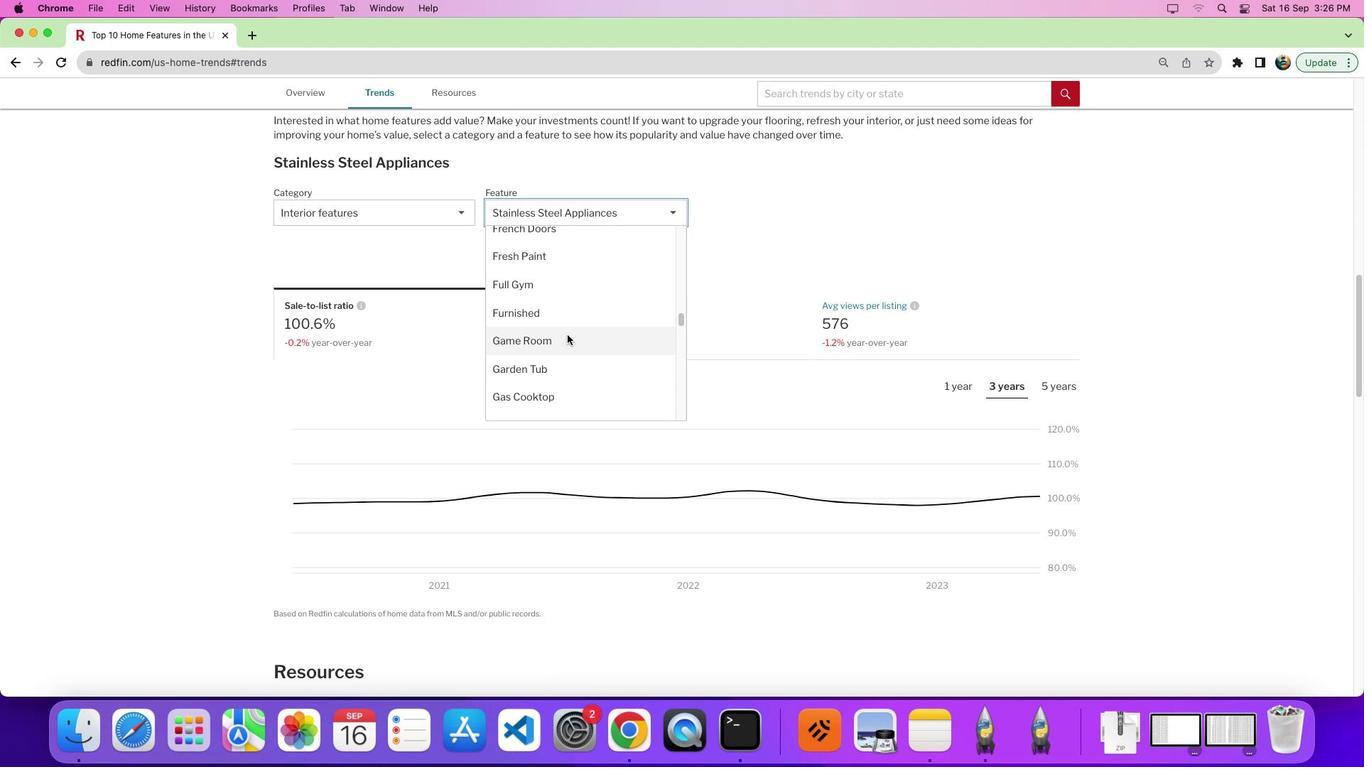 
Action: Mouse pressed left at (566, 334)
Screenshot: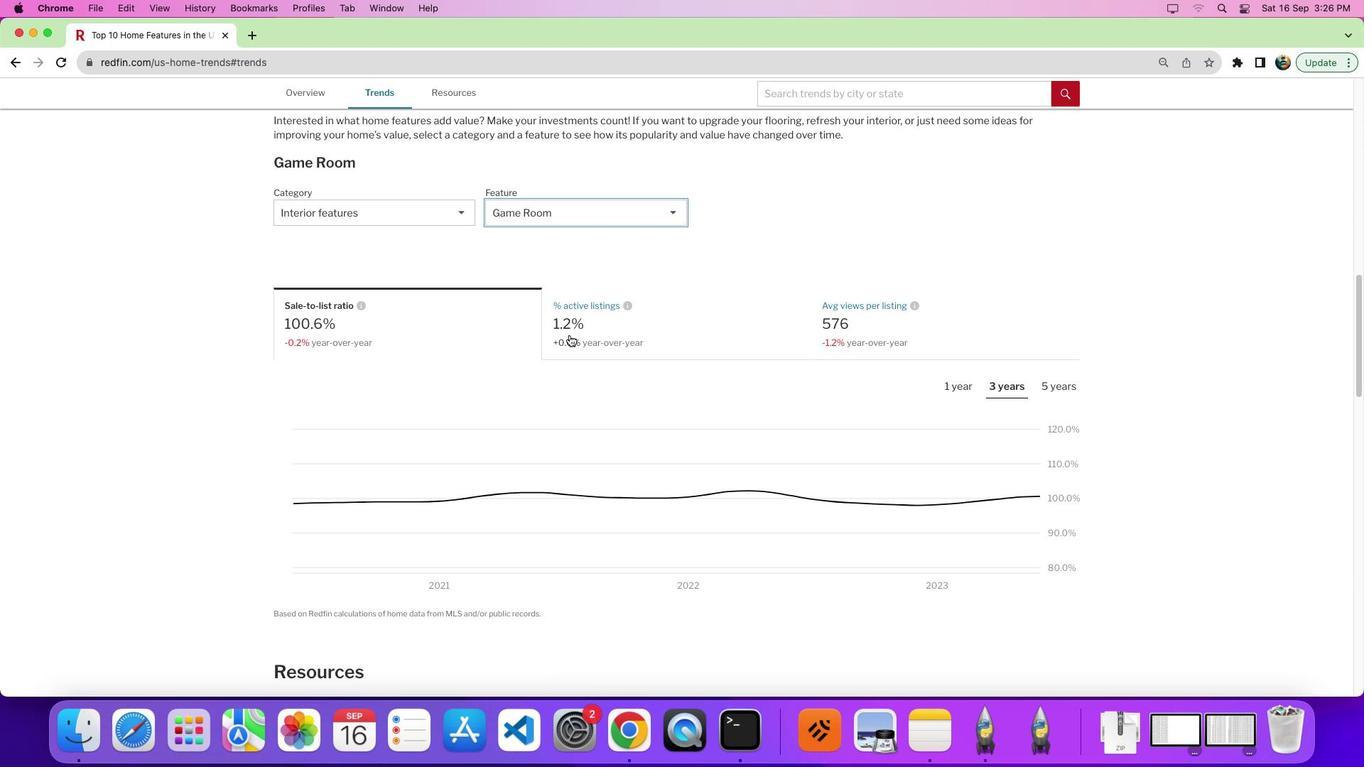 
Action: Mouse moved to (773, 336)
Screenshot: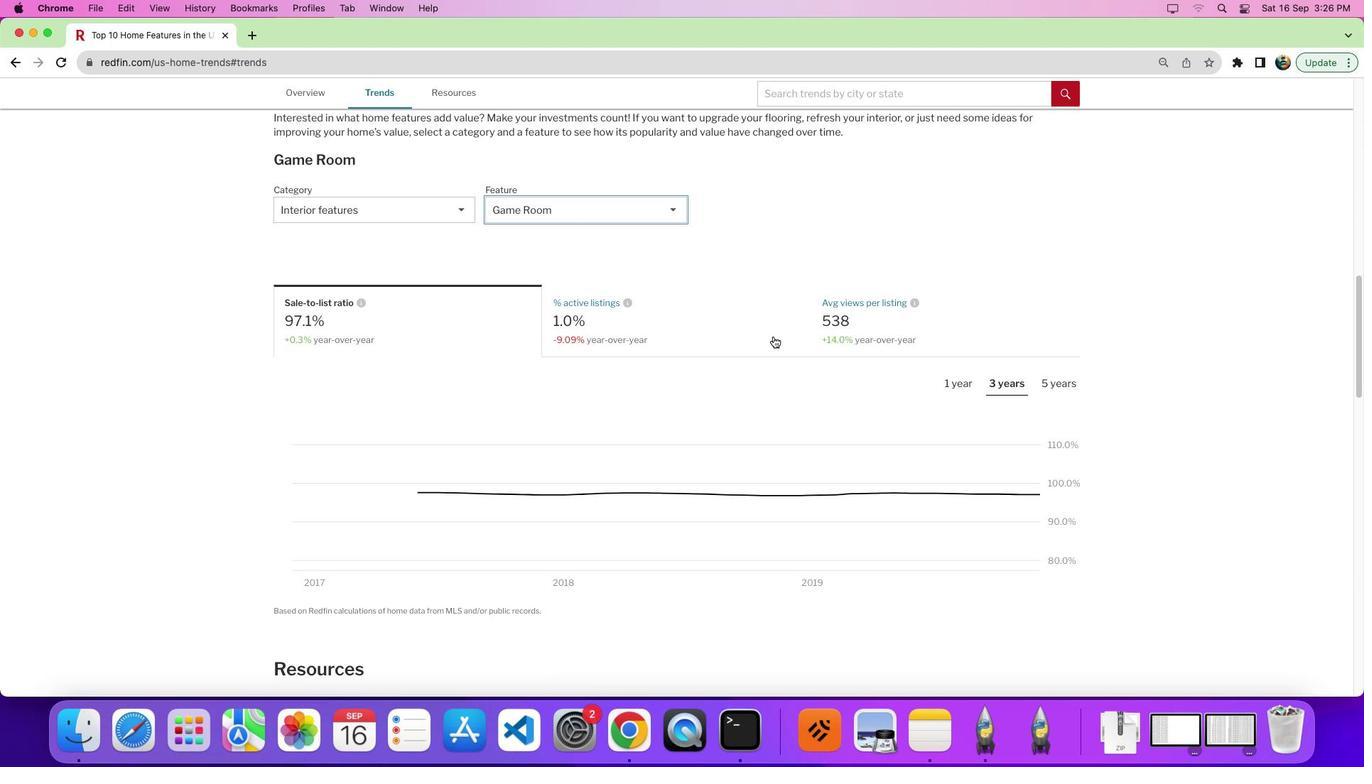 
Action: Mouse scrolled (773, 336) with delta (0, 0)
Screenshot: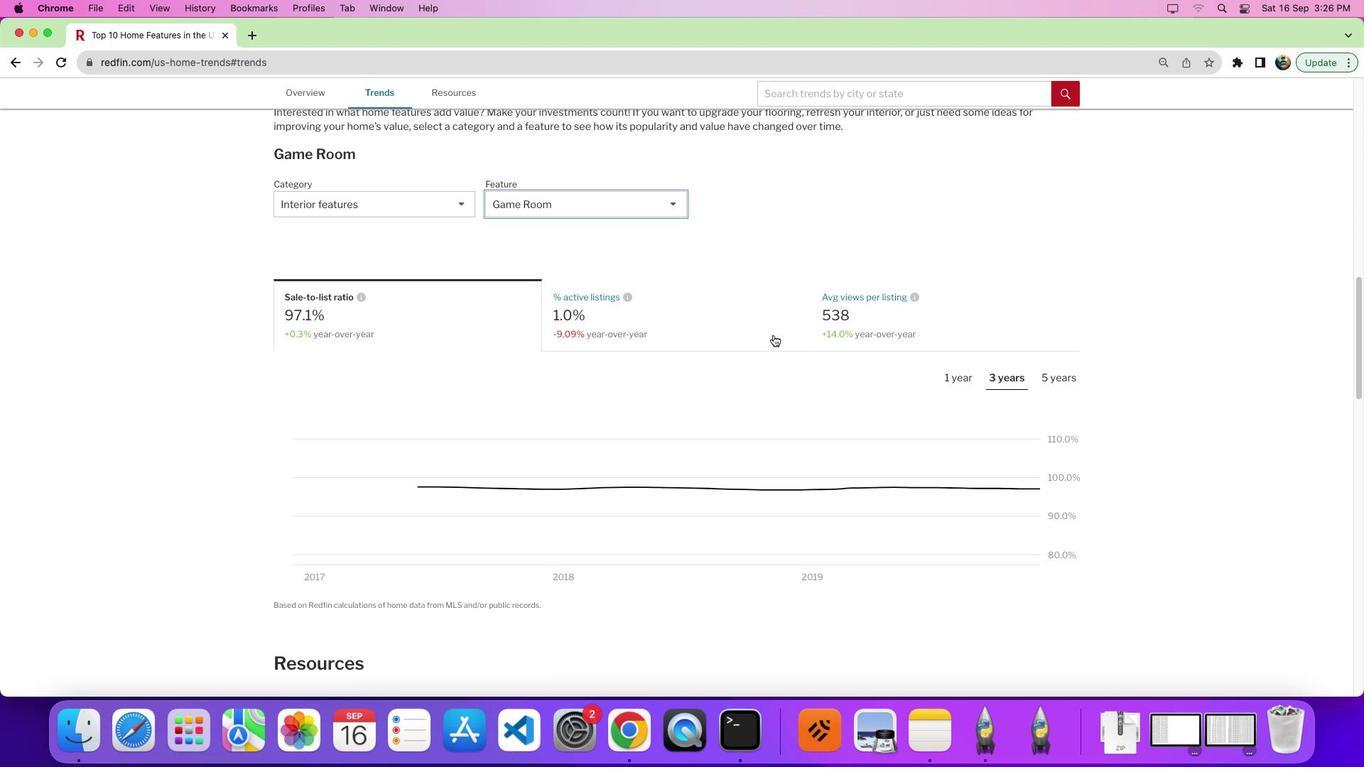 
Action: Mouse scrolled (773, 336) with delta (0, 0)
Screenshot: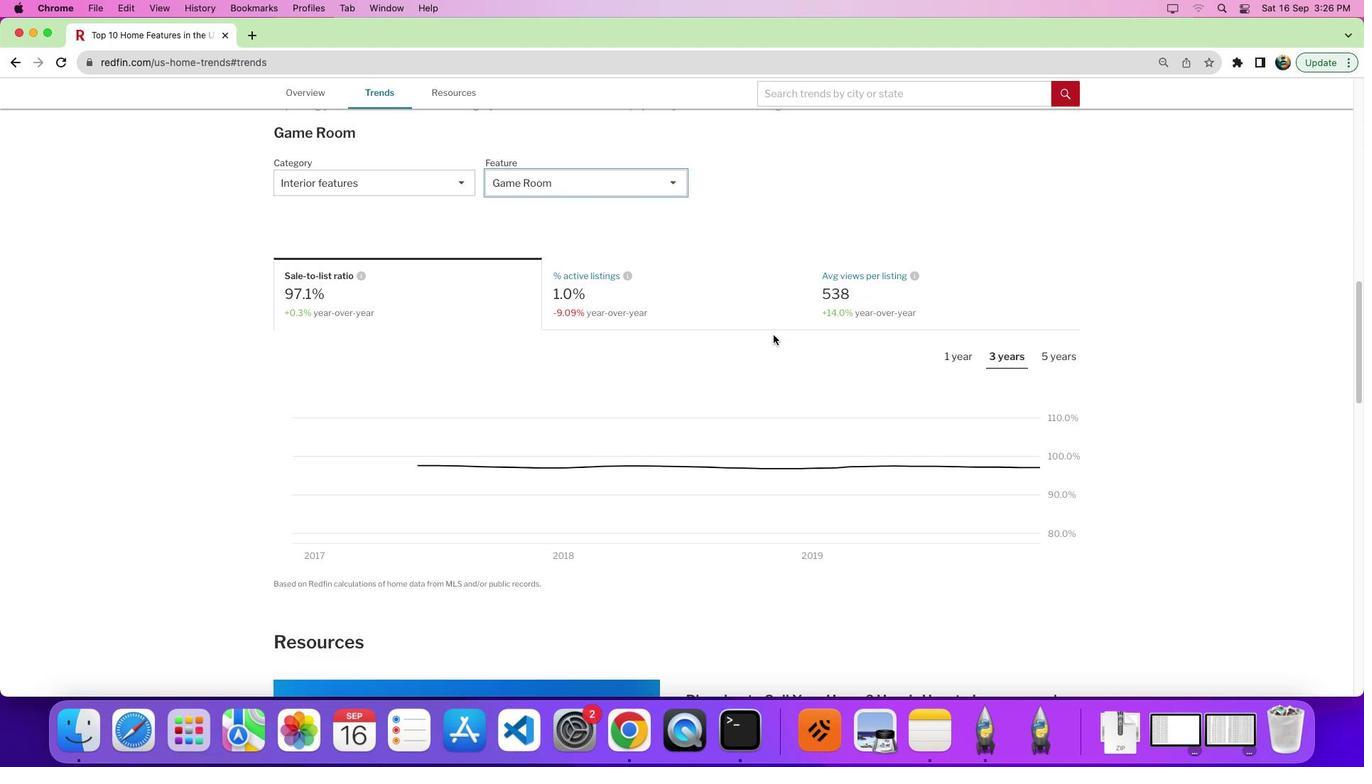 
Action: Mouse moved to (773, 334)
Screenshot: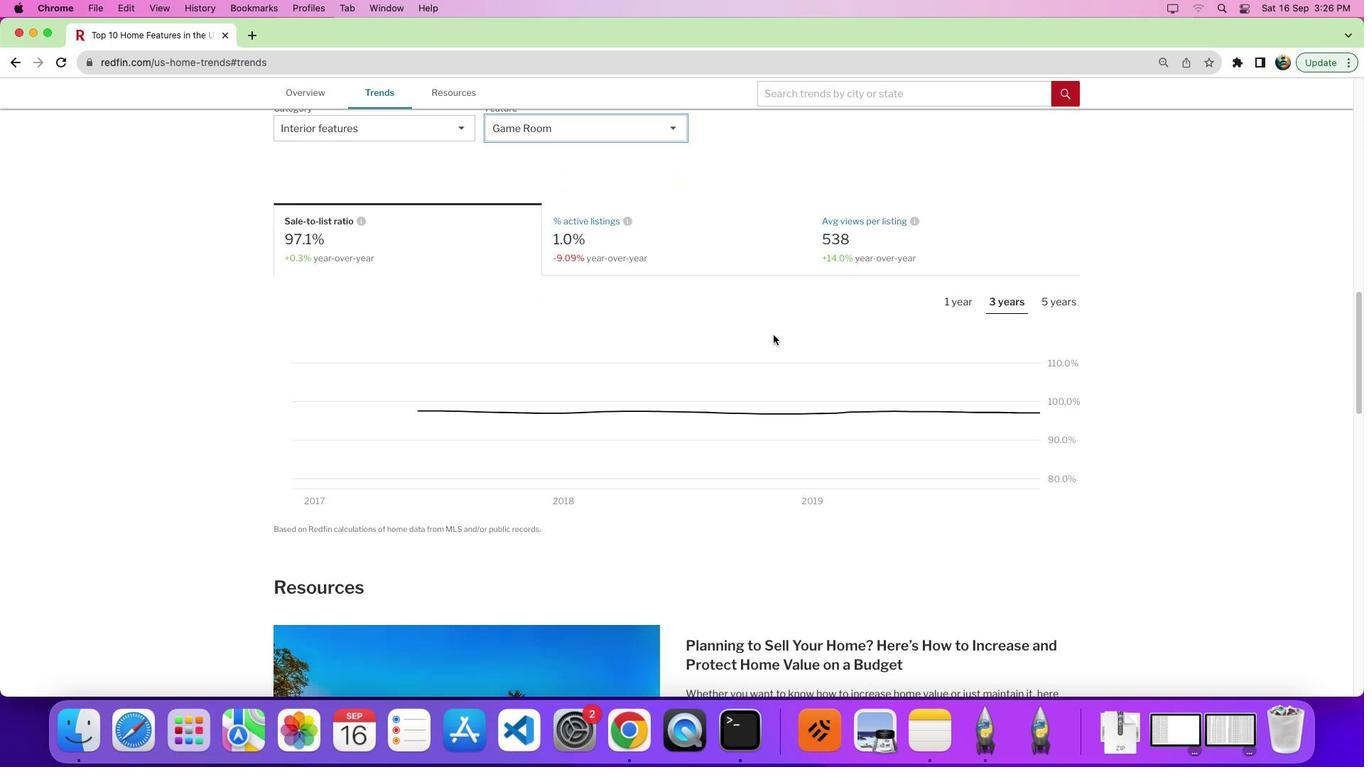 
Action: Mouse scrolled (773, 334) with delta (0, -1)
Screenshot: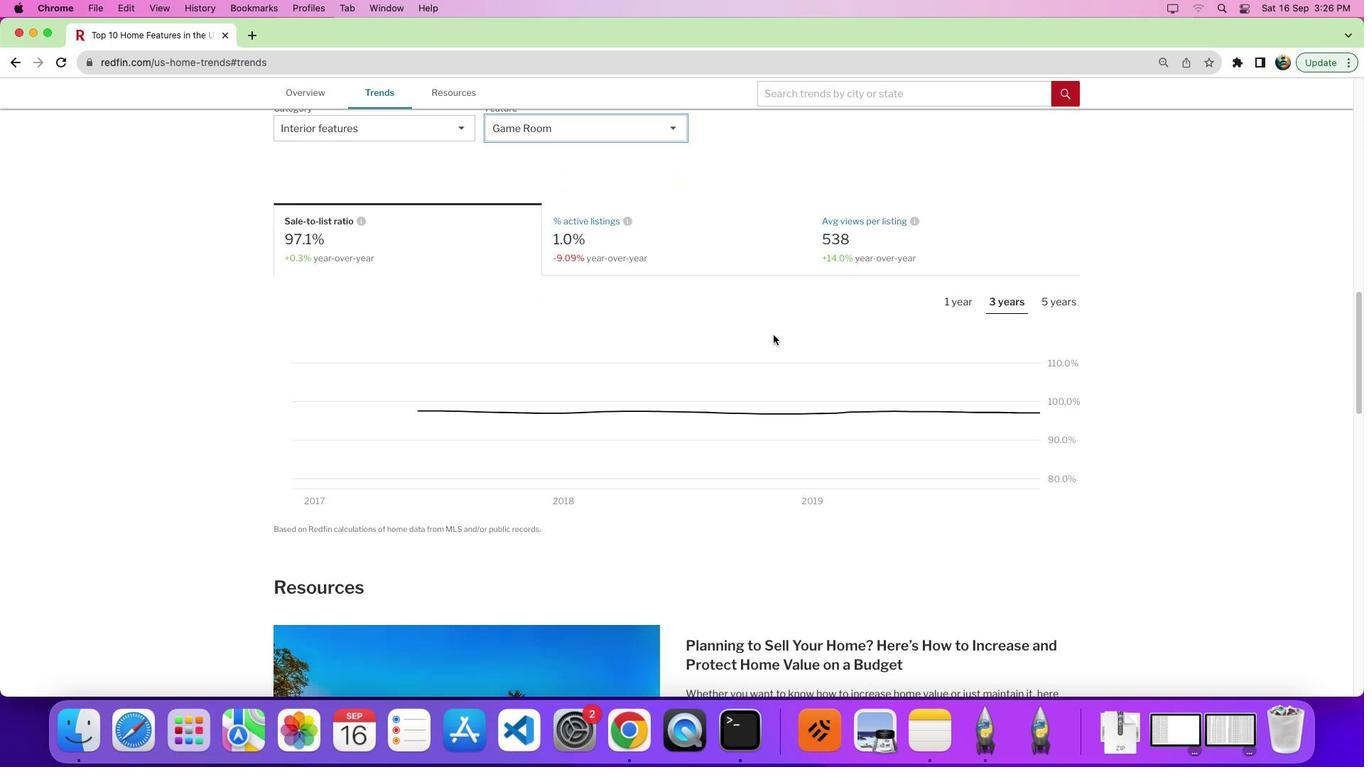 
Action: Mouse moved to (636, 230)
Screenshot: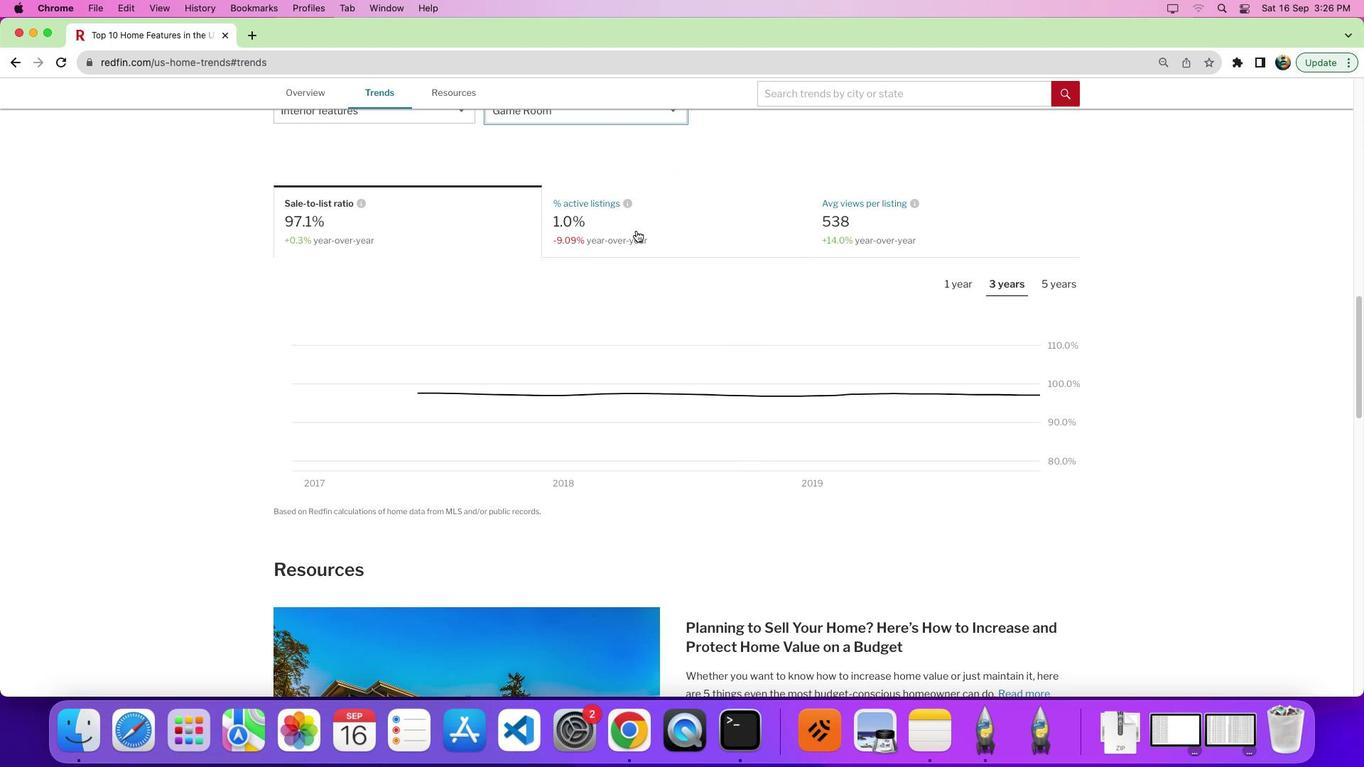 
Action: Mouse pressed left at (636, 230)
Screenshot: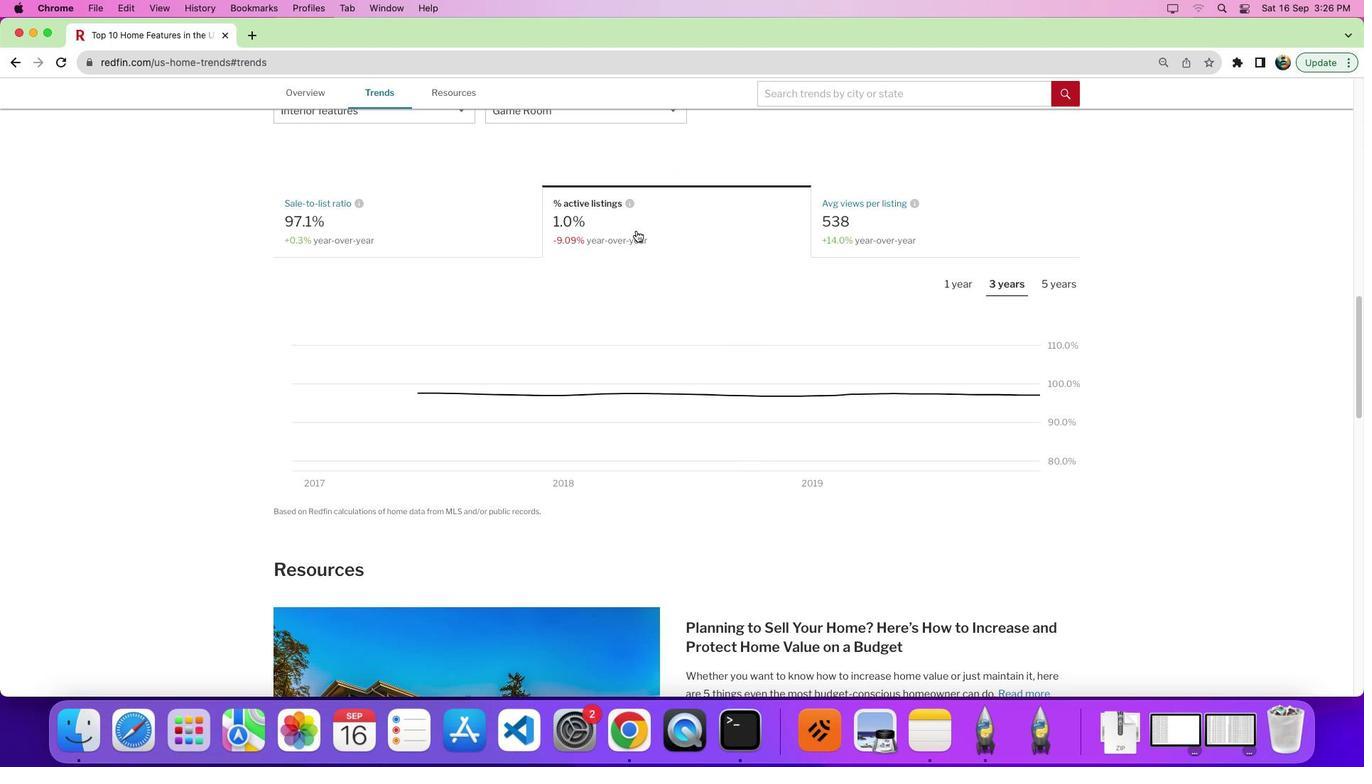
Action: Mouse moved to (1060, 283)
Screenshot: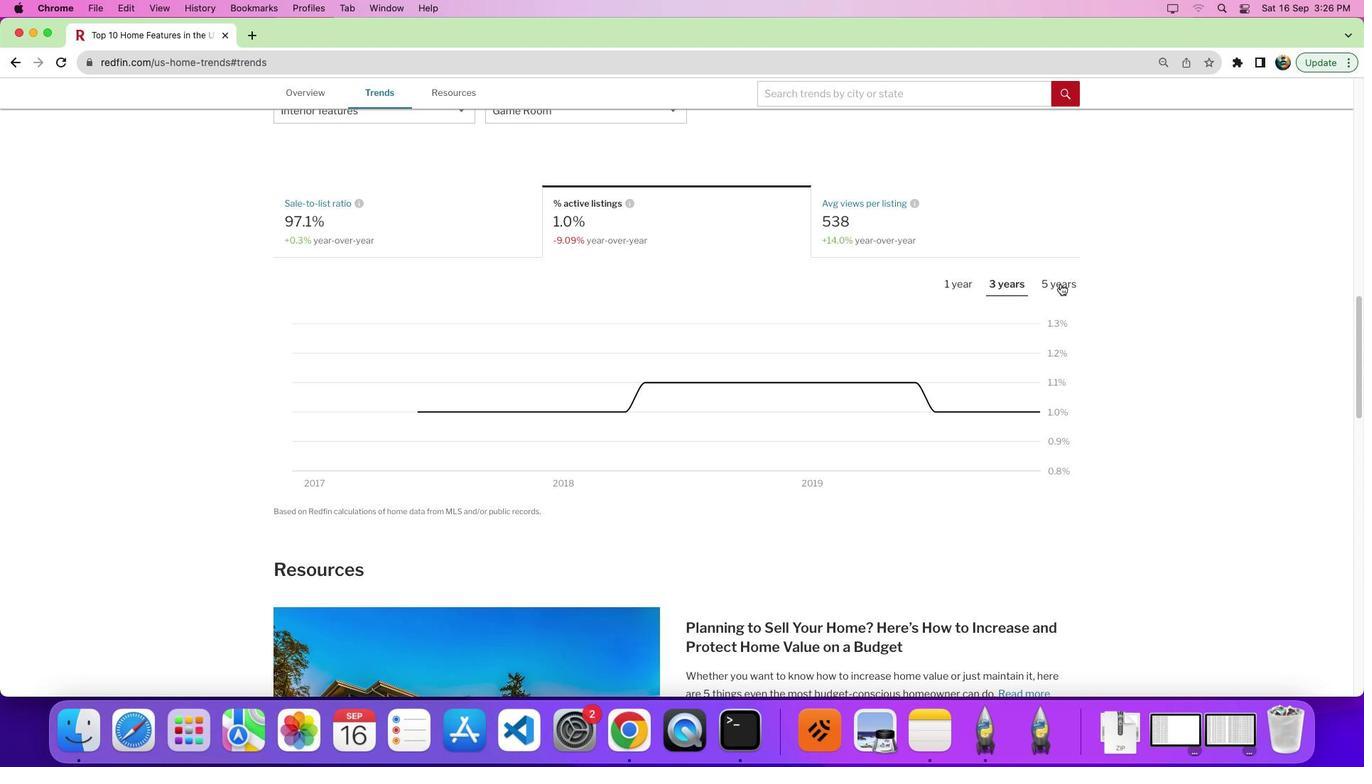 
Action: Mouse pressed left at (1060, 283)
Screenshot: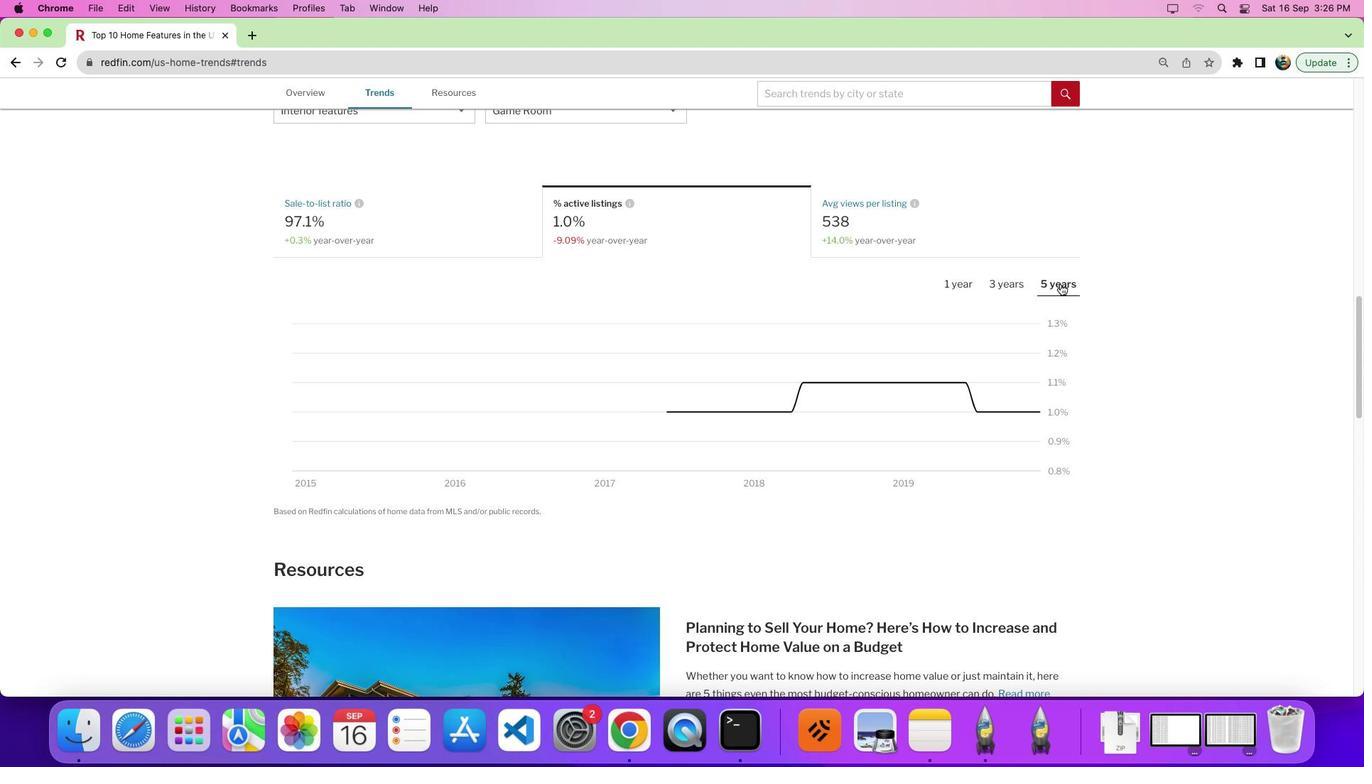 
Action: Mouse moved to (1188, 301)
Screenshot: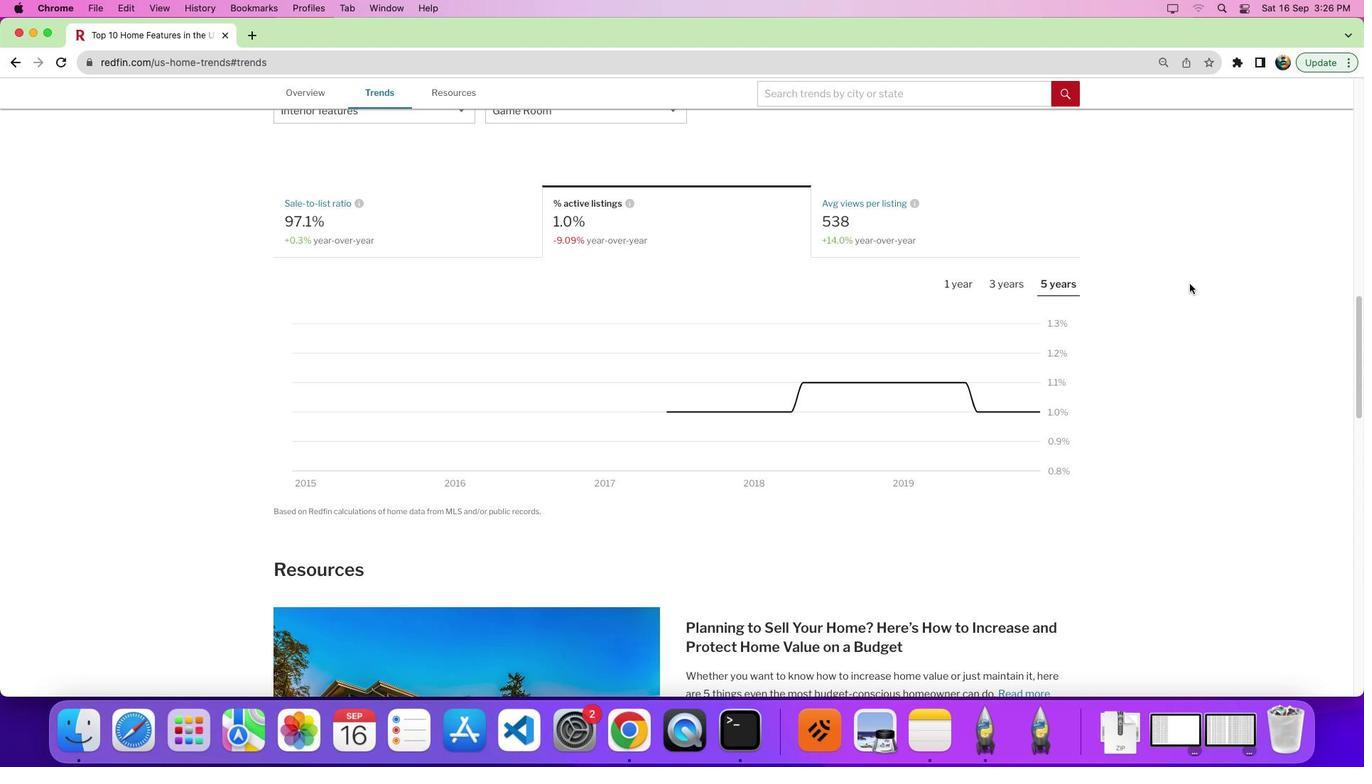 
